 Task: Search one way flight ticket for 3 adults, 3 children in premium economy from Helena: Helena Regional Airport to Evansville: Evansville Regional Airport on 8-3-2023. Choice of flights is Frontier. Number of bags: 1 carry on bag. Price is upto 94000. Outbound departure time preference is 16:15.
Action: Mouse moved to (265, 348)
Screenshot: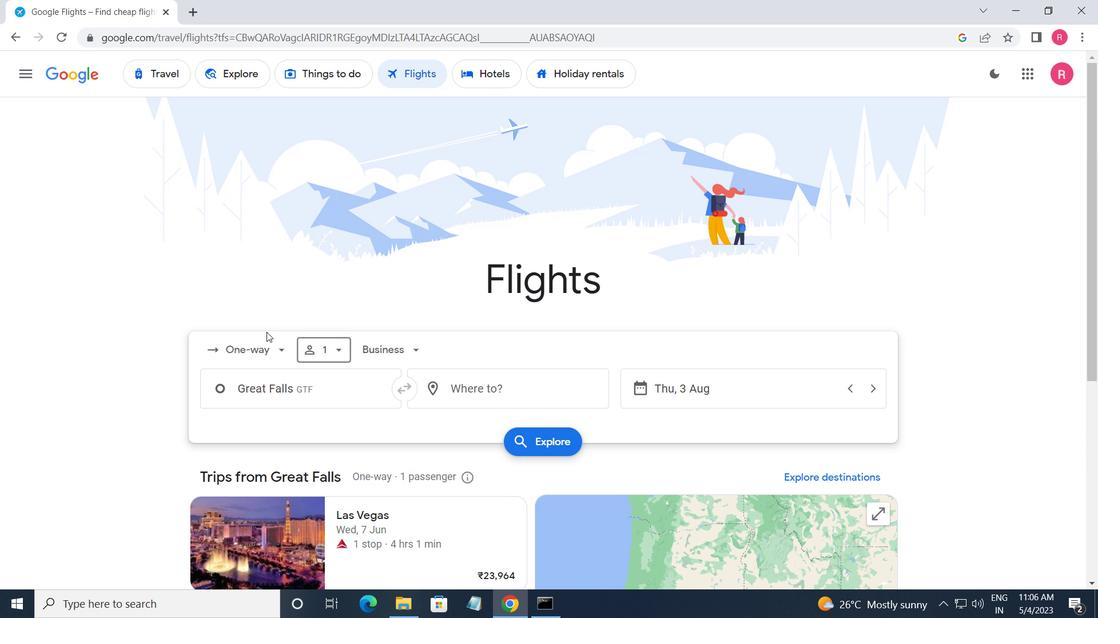 
Action: Mouse pressed left at (265, 348)
Screenshot: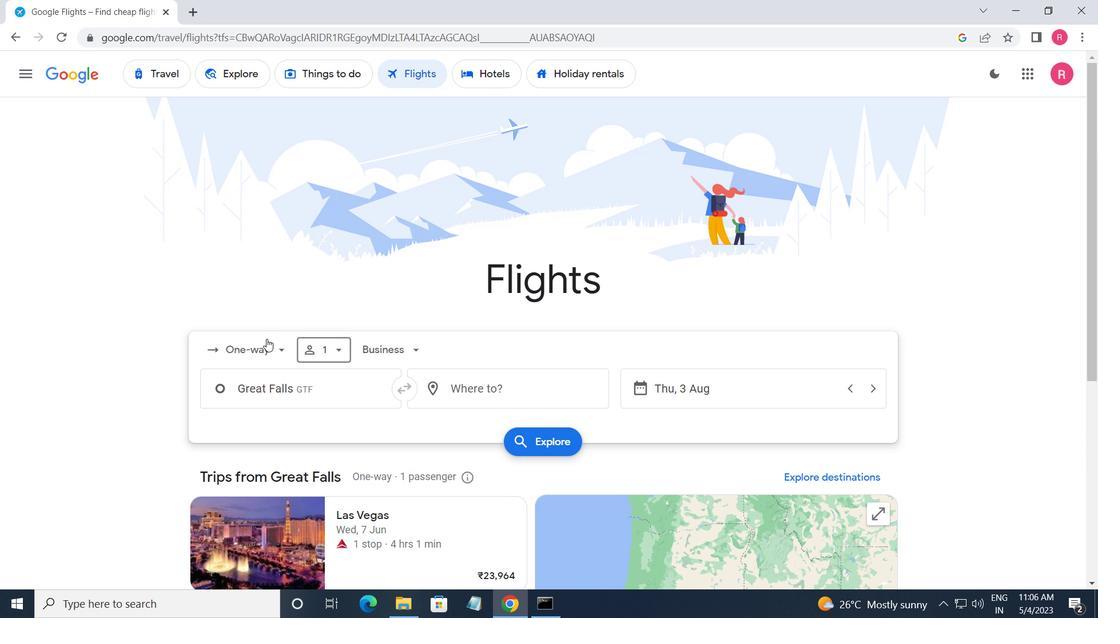 
Action: Mouse moved to (279, 417)
Screenshot: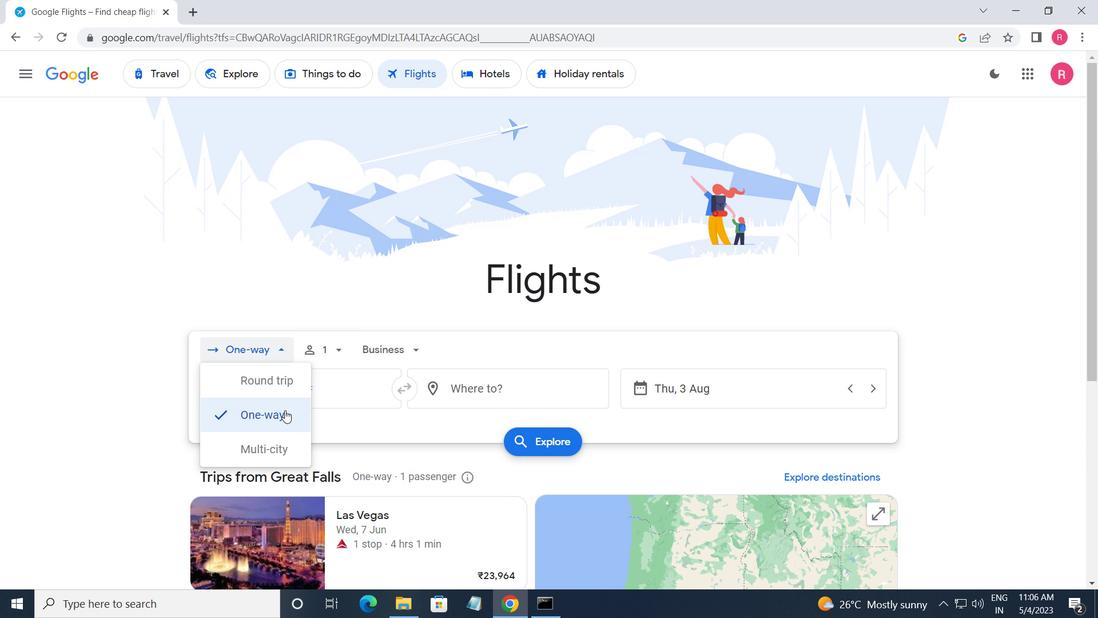 
Action: Mouse pressed left at (279, 417)
Screenshot: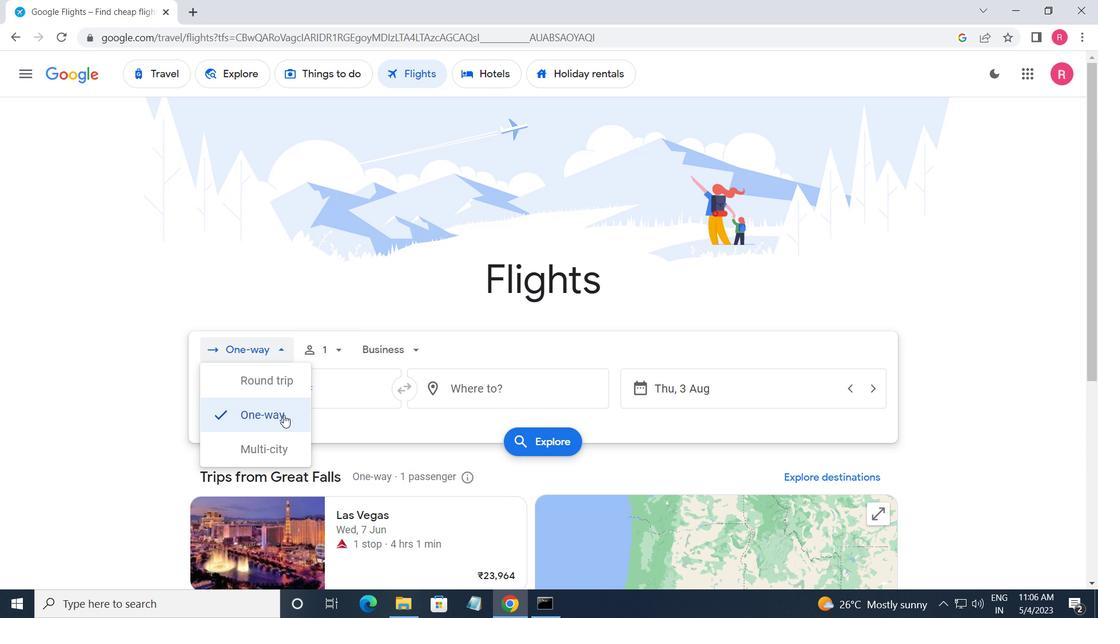 
Action: Mouse moved to (327, 362)
Screenshot: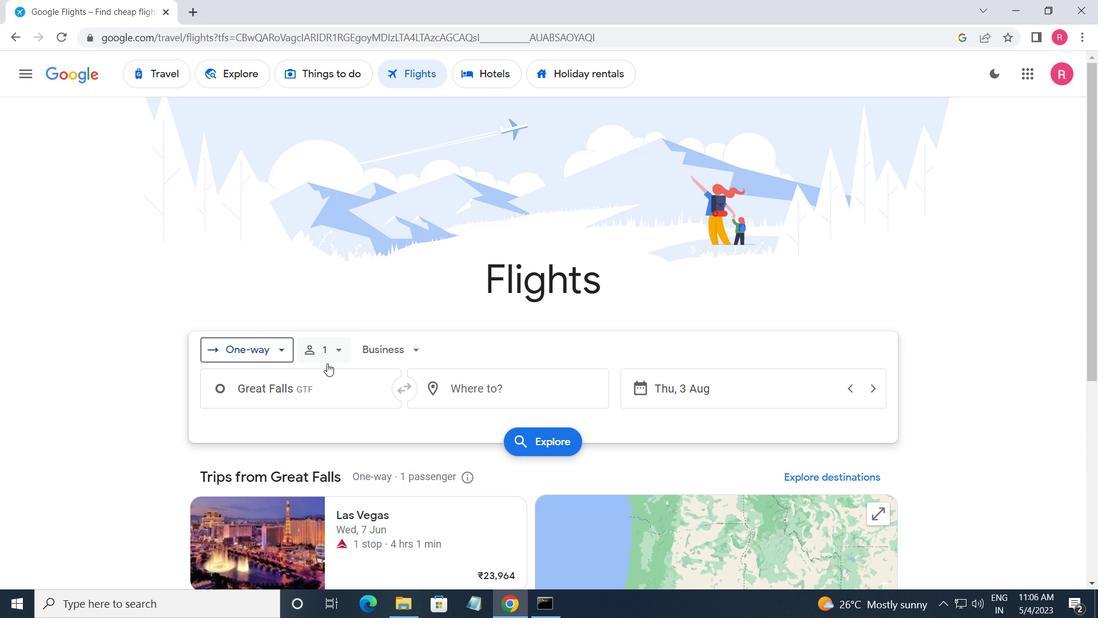 
Action: Mouse pressed left at (327, 362)
Screenshot: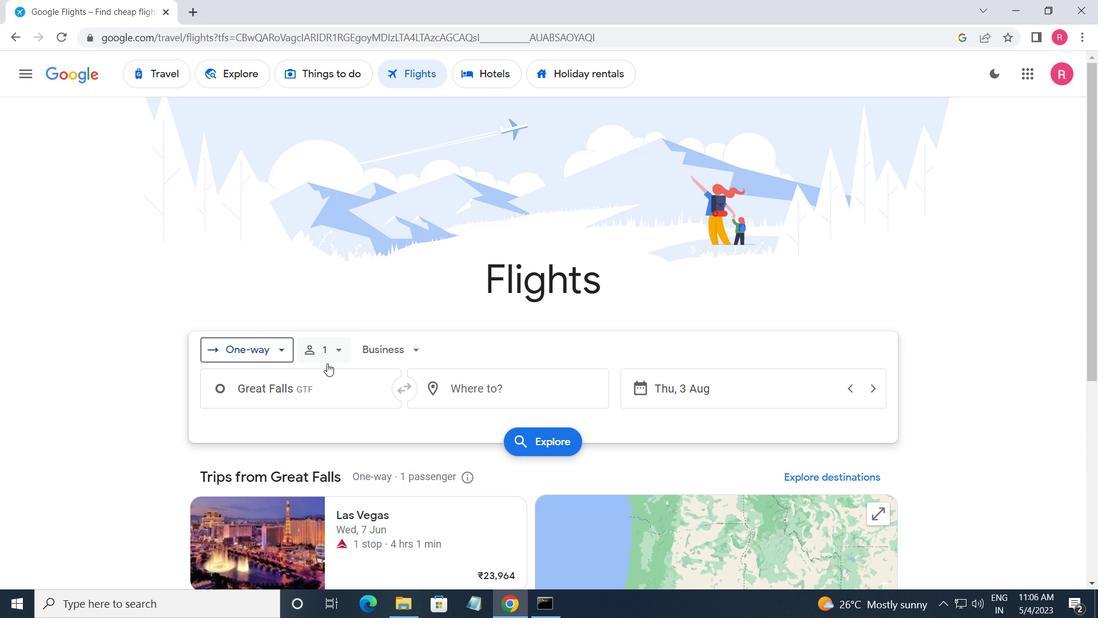 
Action: Mouse moved to (445, 390)
Screenshot: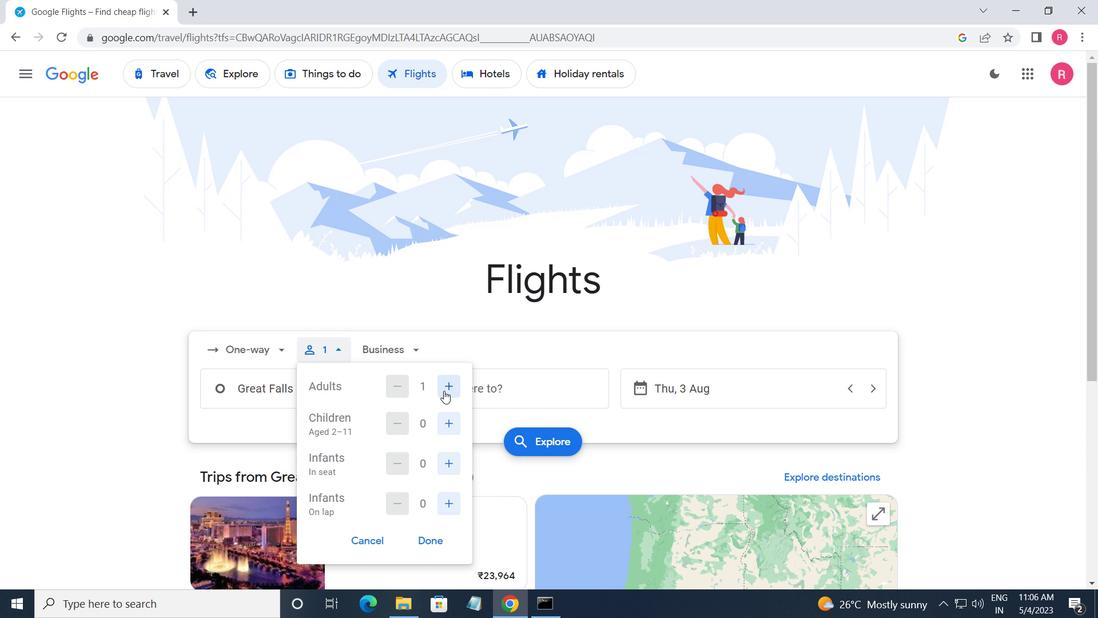
Action: Mouse pressed left at (445, 390)
Screenshot: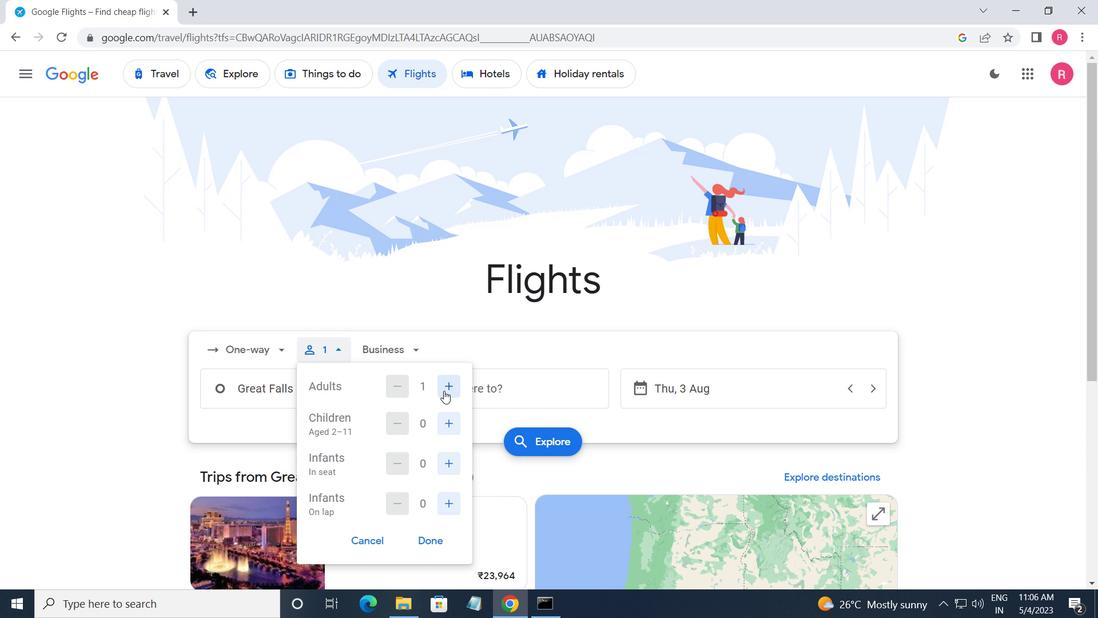 
Action: Mouse pressed left at (445, 390)
Screenshot: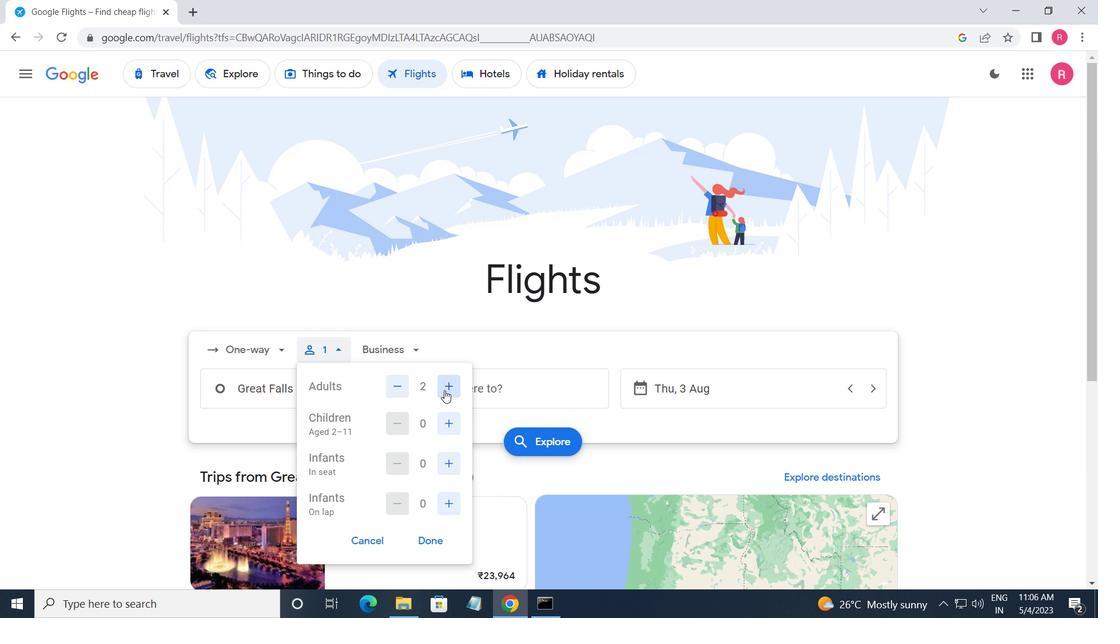 
Action: Mouse moved to (446, 418)
Screenshot: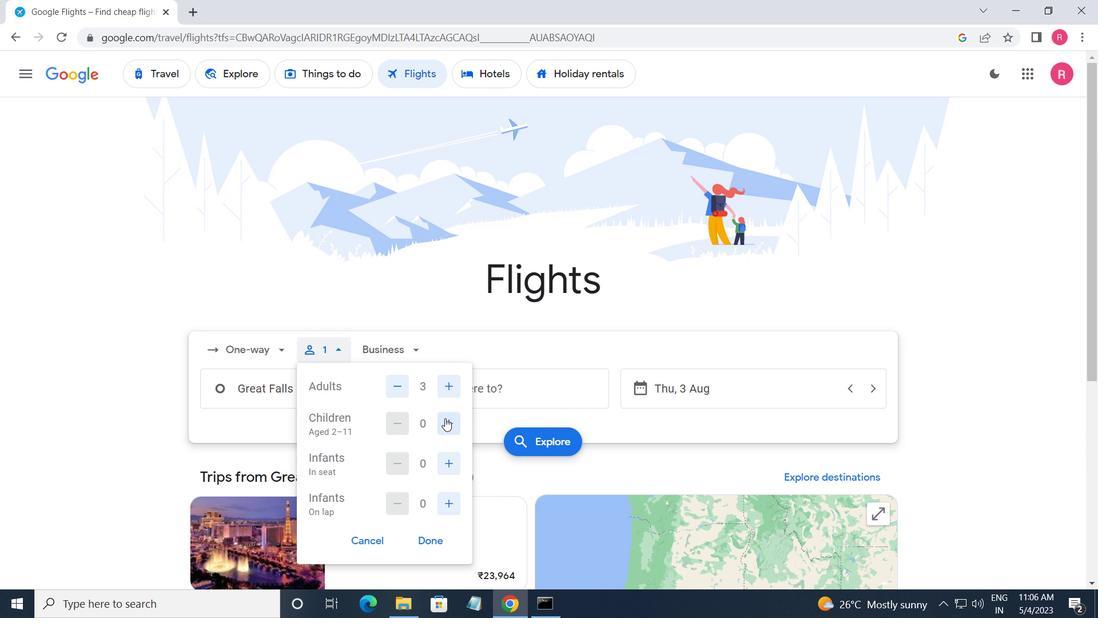 
Action: Mouse pressed left at (446, 418)
Screenshot: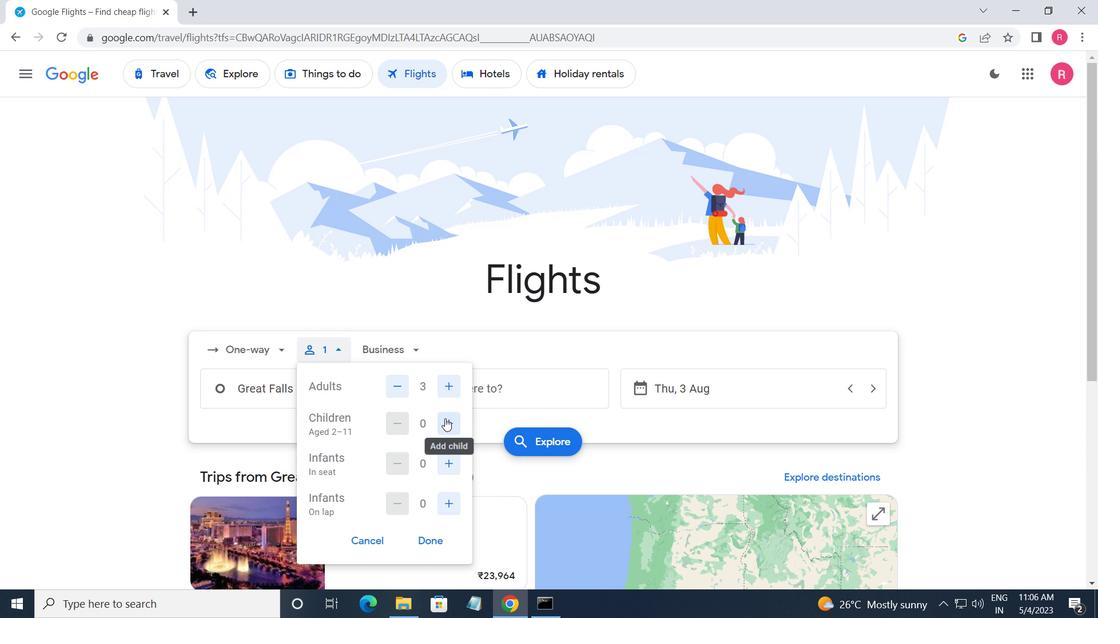 
Action: Mouse pressed left at (446, 418)
Screenshot: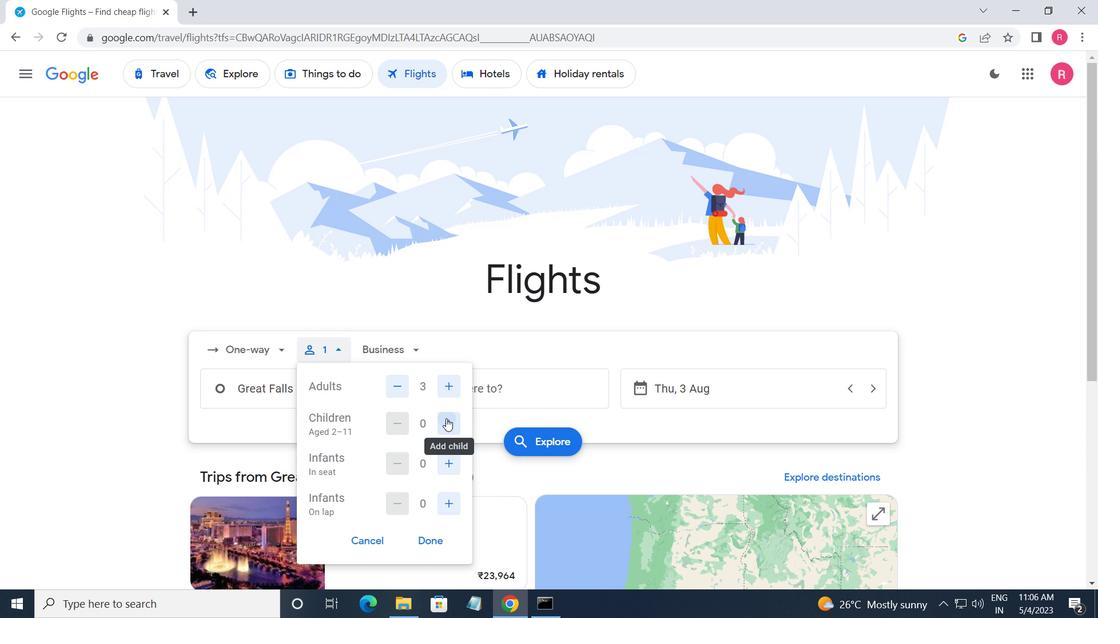 
Action: Mouse moved to (446, 418)
Screenshot: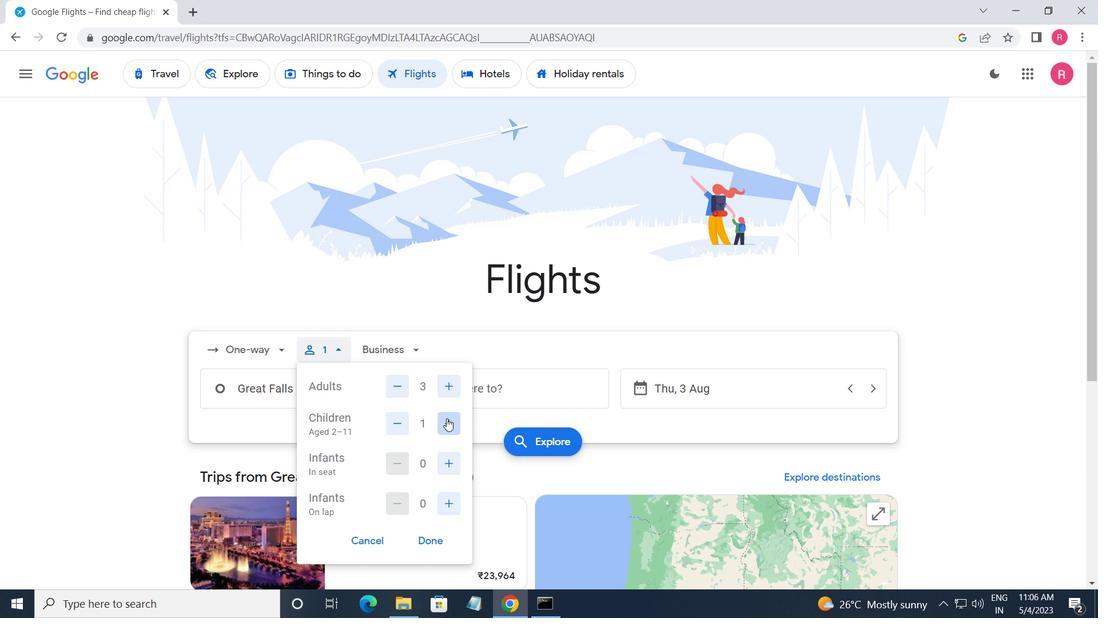 
Action: Mouse pressed left at (446, 418)
Screenshot: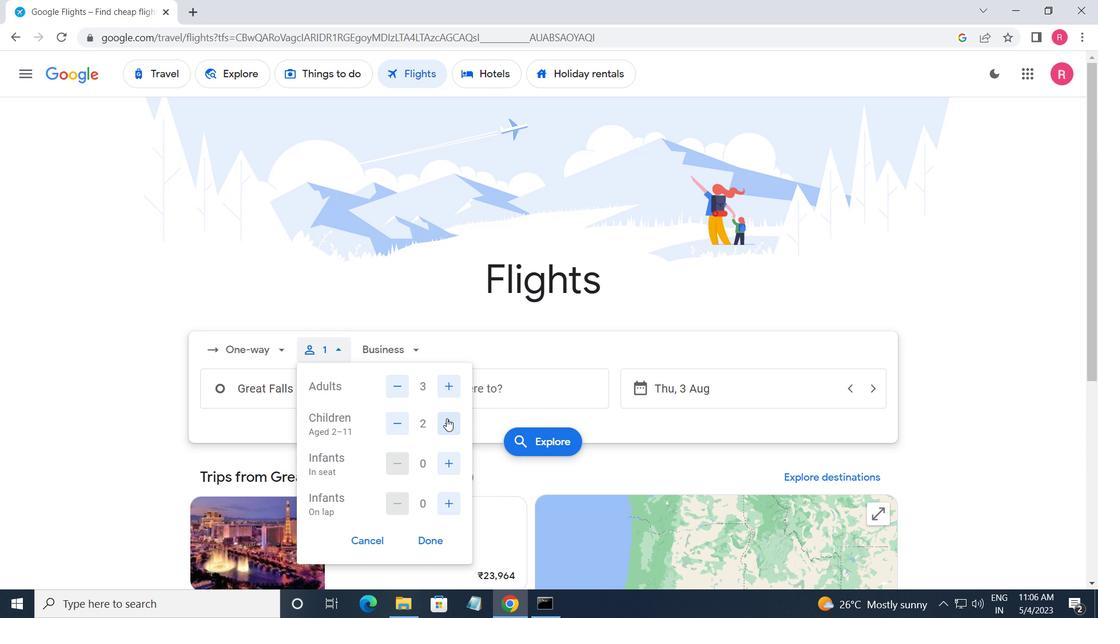 
Action: Mouse moved to (392, 351)
Screenshot: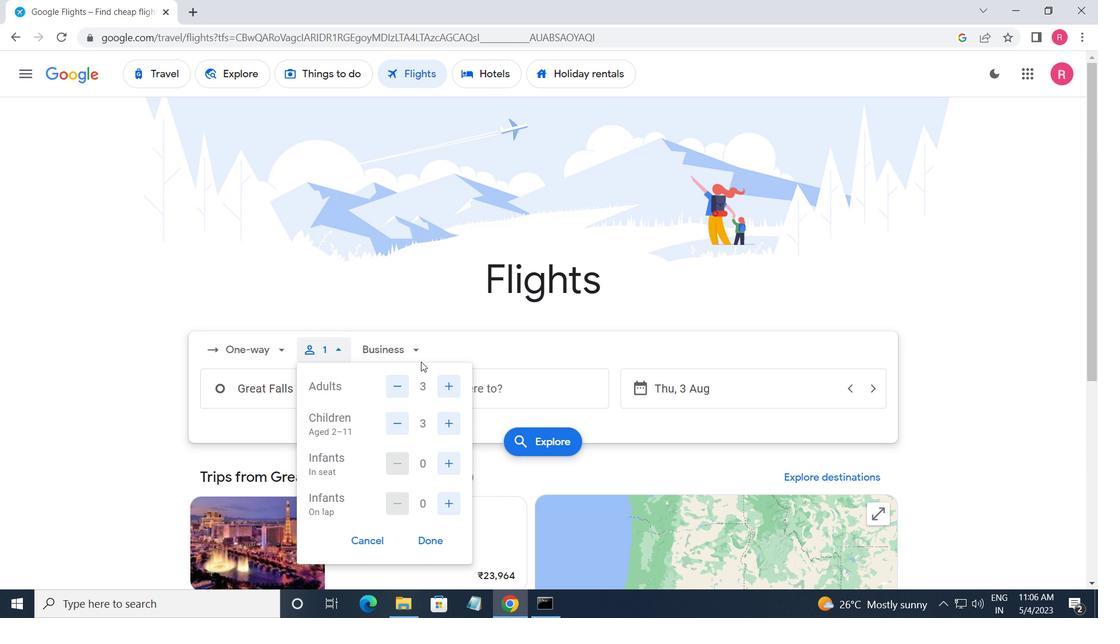 
Action: Mouse pressed left at (392, 351)
Screenshot: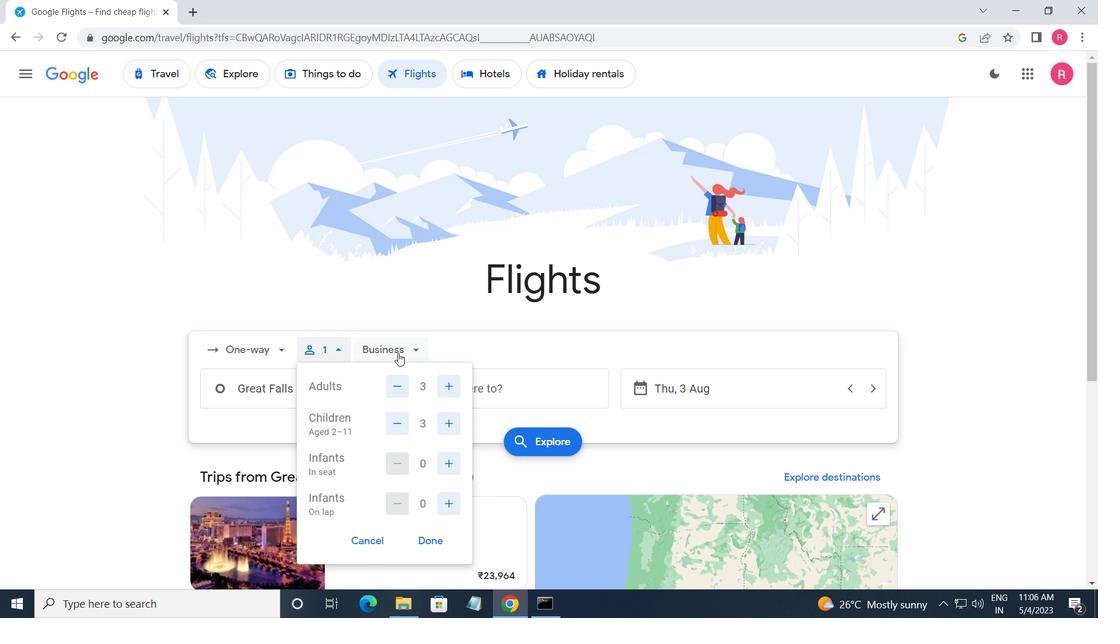 
Action: Mouse moved to (418, 413)
Screenshot: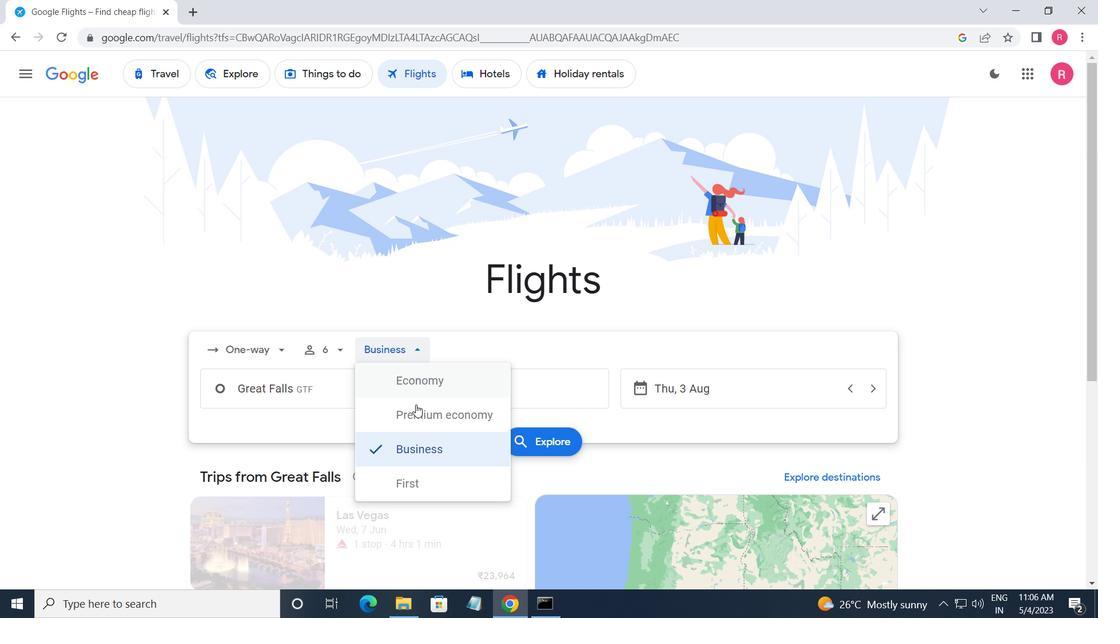 
Action: Mouse pressed left at (418, 413)
Screenshot: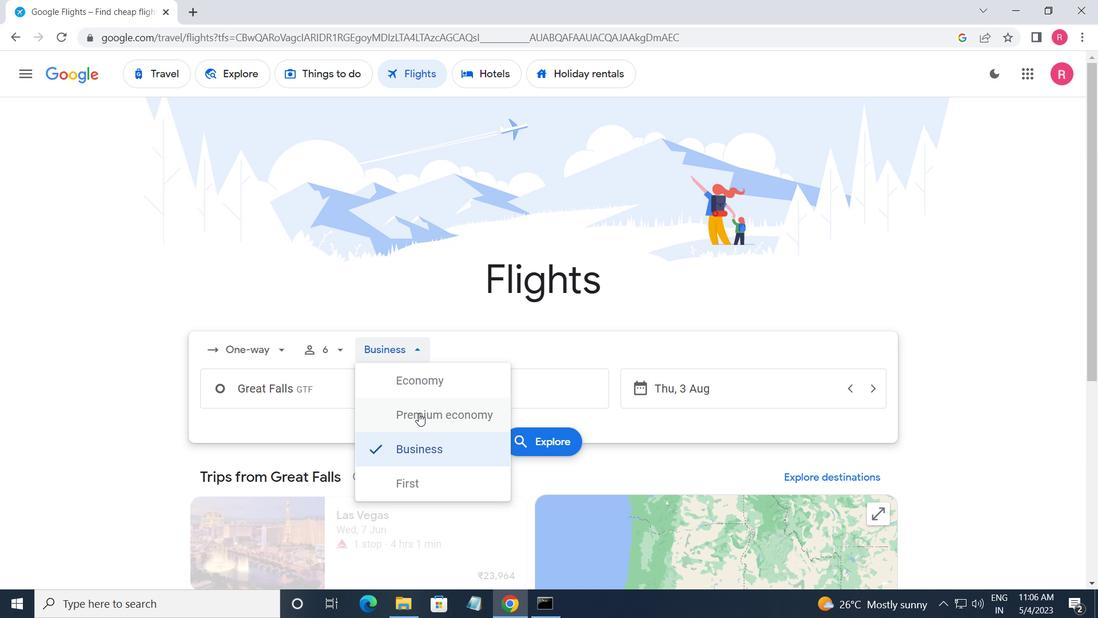 
Action: Mouse moved to (356, 393)
Screenshot: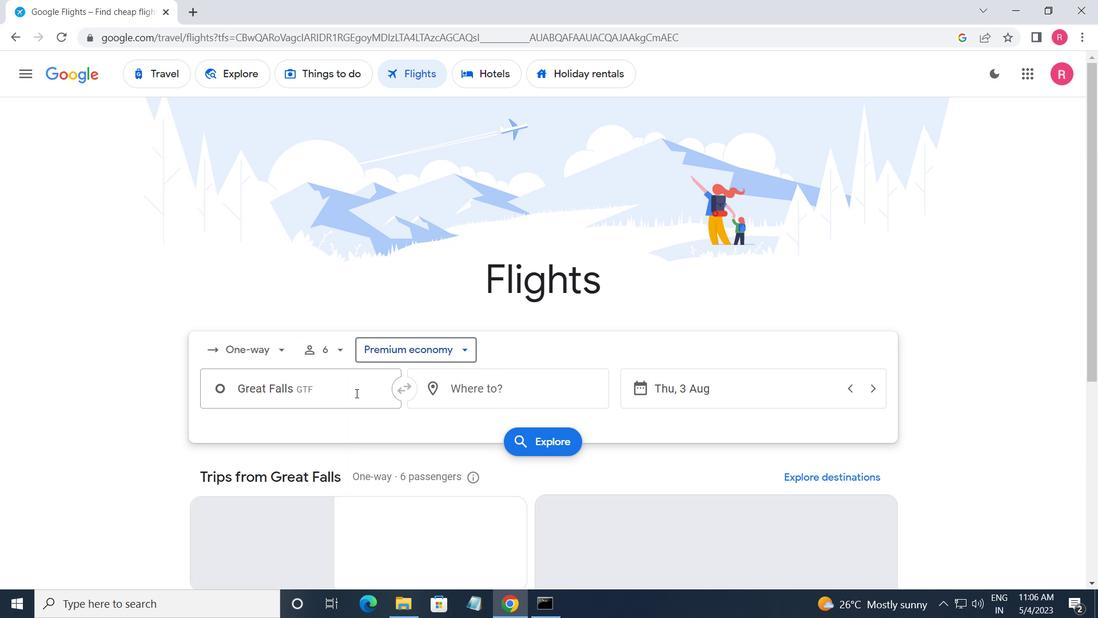 
Action: Mouse pressed left at (356, 393)
Screenshot: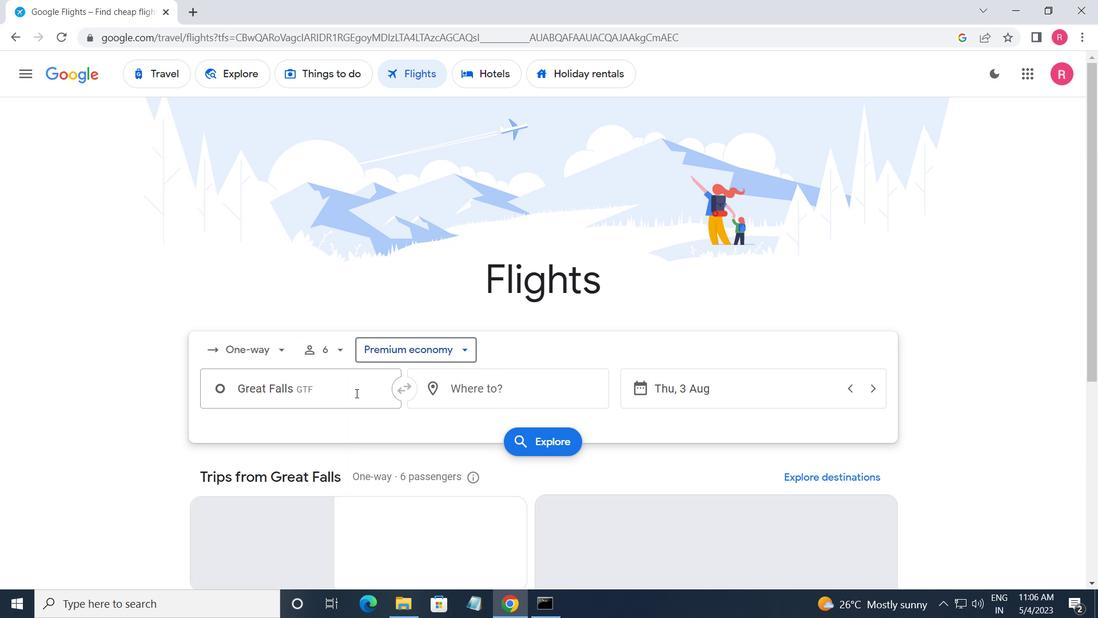 
Action: Key pressed <Key.shift_r>Helena<Key.space>
Screenshot: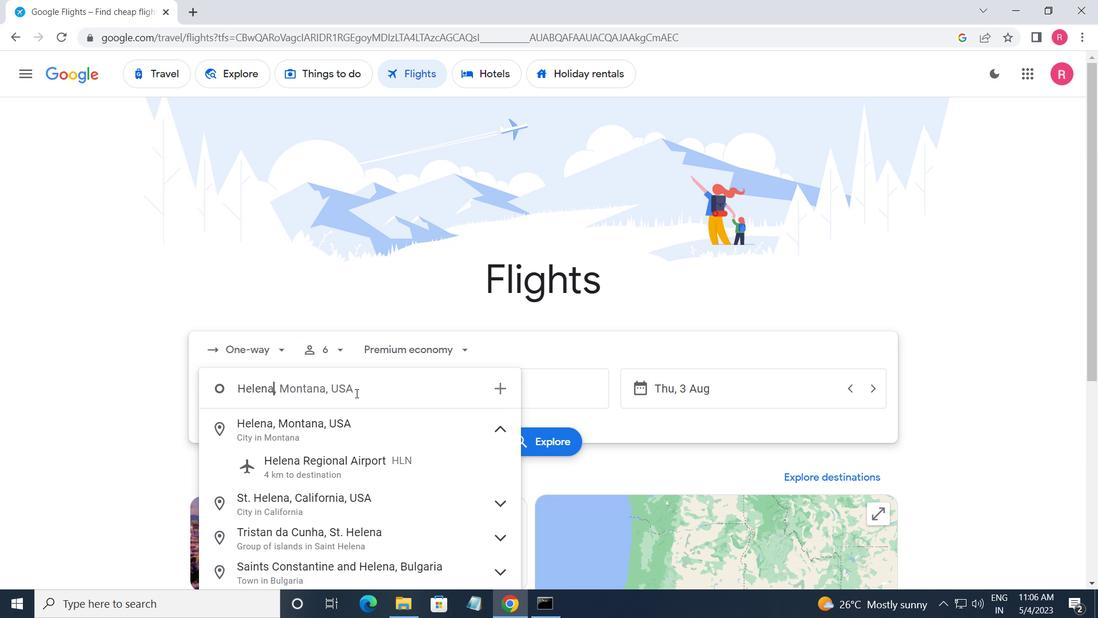 
Action: Mouse moved to (321, 467)
Screenshot: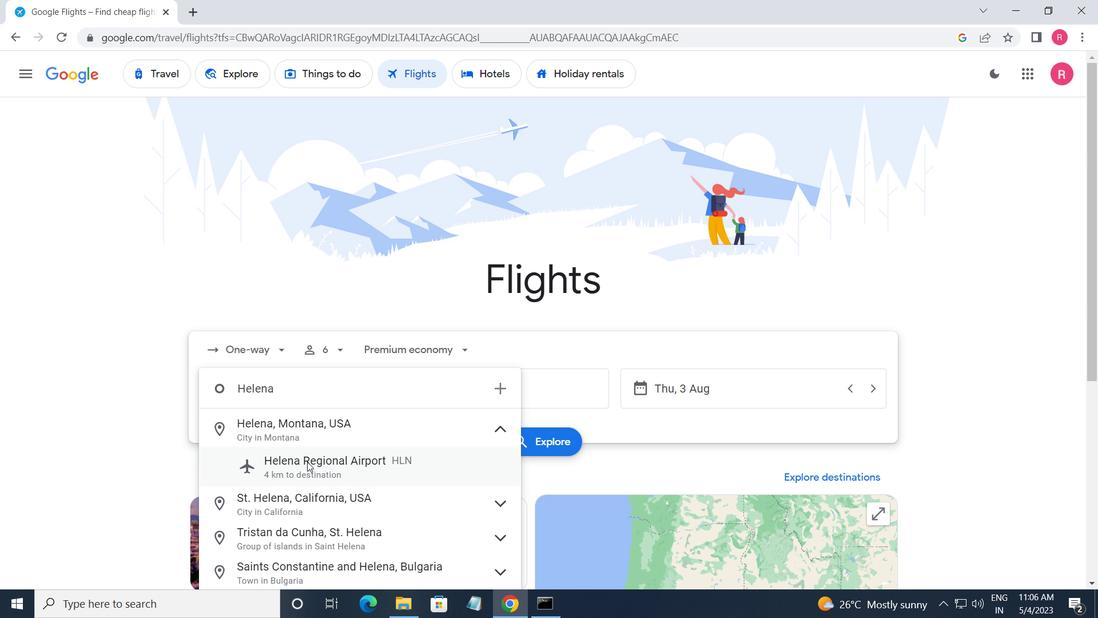 
Action: Mouse pressed left at (321, 467)
Screenshot: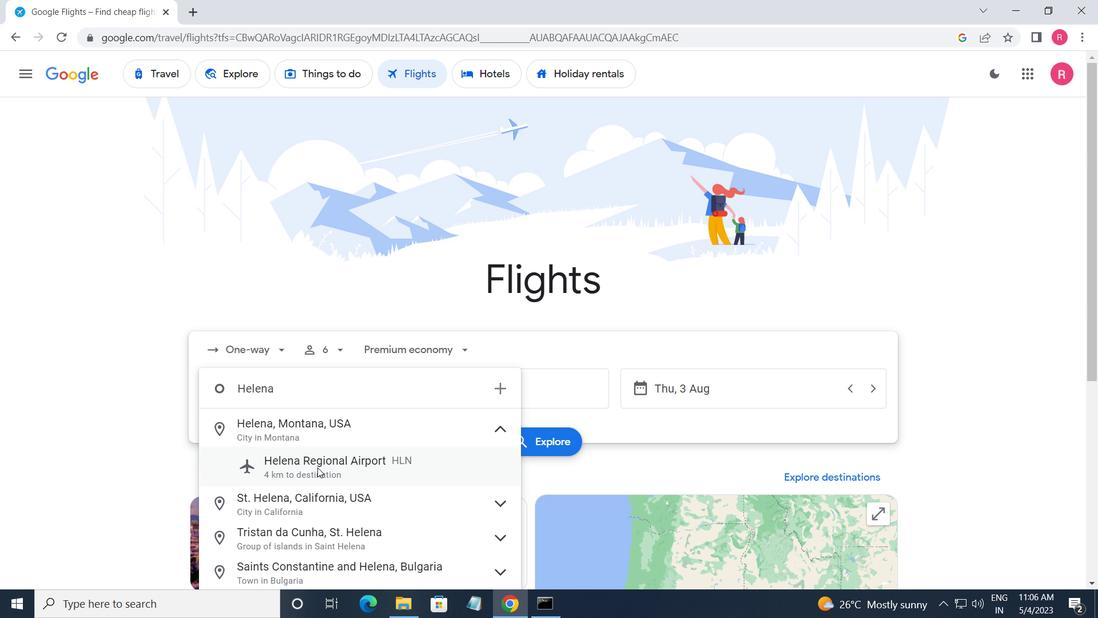 
Action: Mouse moved to (518, 393)
Screenshot: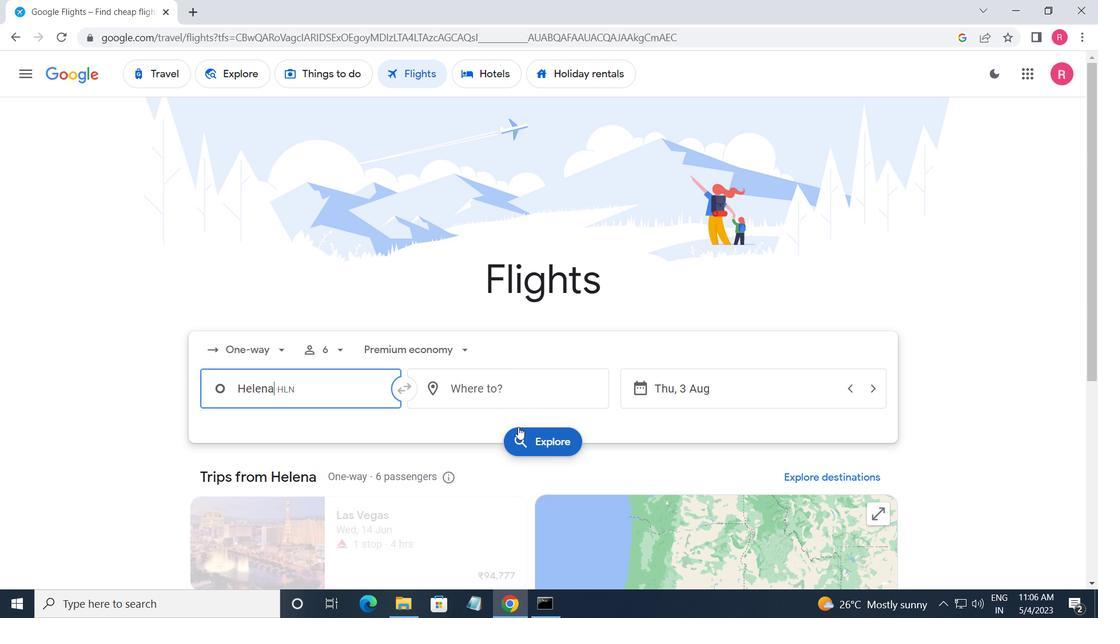 
Action: Mouse pressed left at (518, 393)
Screenshot: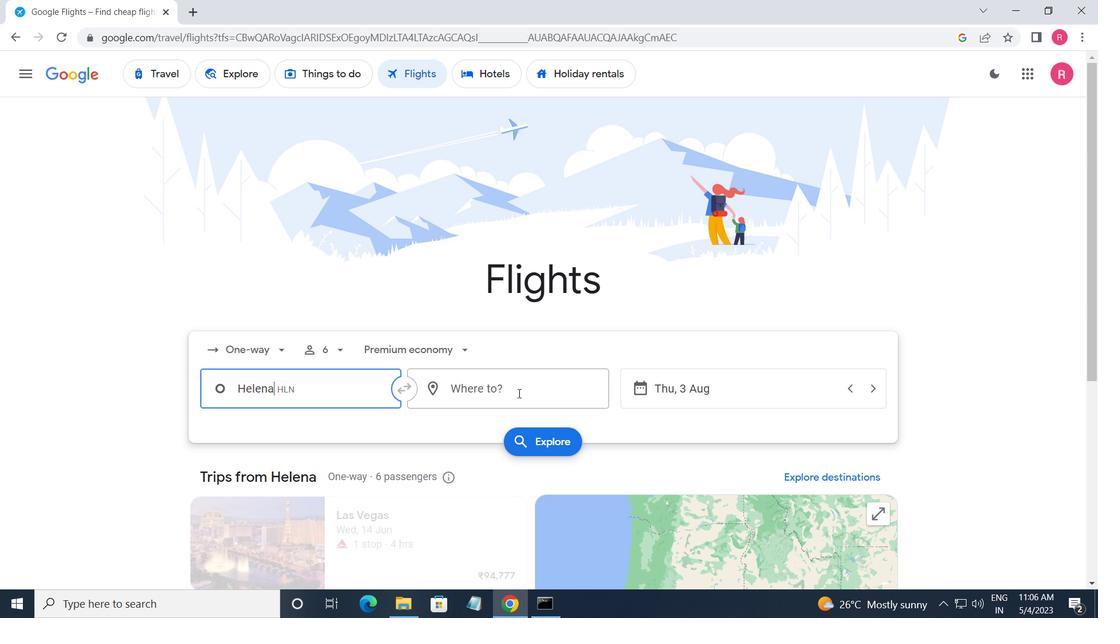 
Action: Mouse moved to (541, 538)
Screenshot: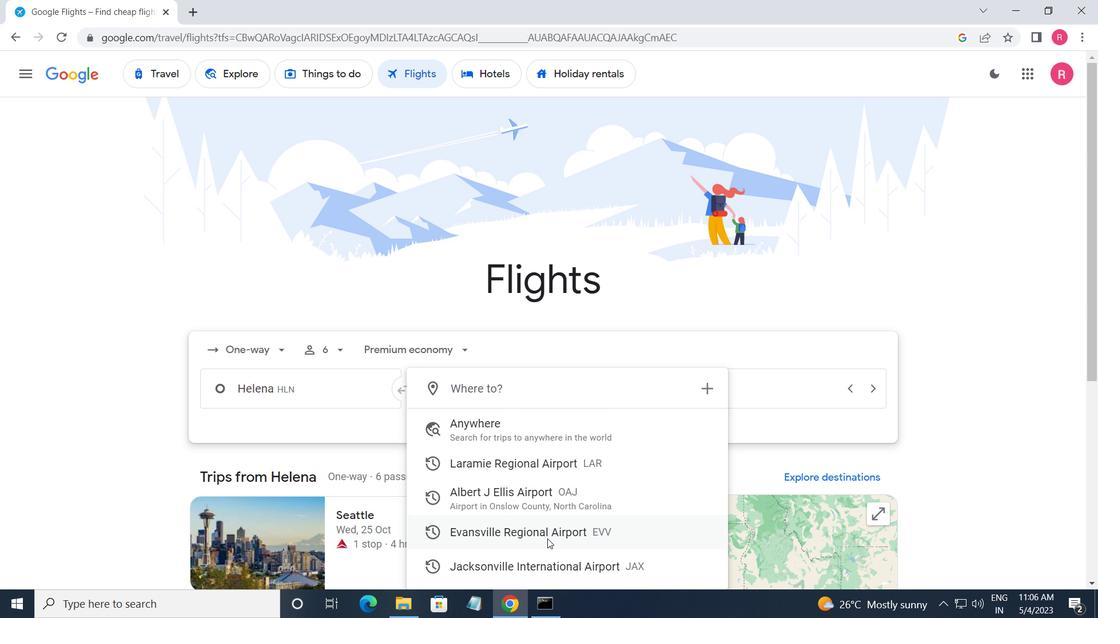
Action: Mouse pressed left at (541, 538)
Screenshot: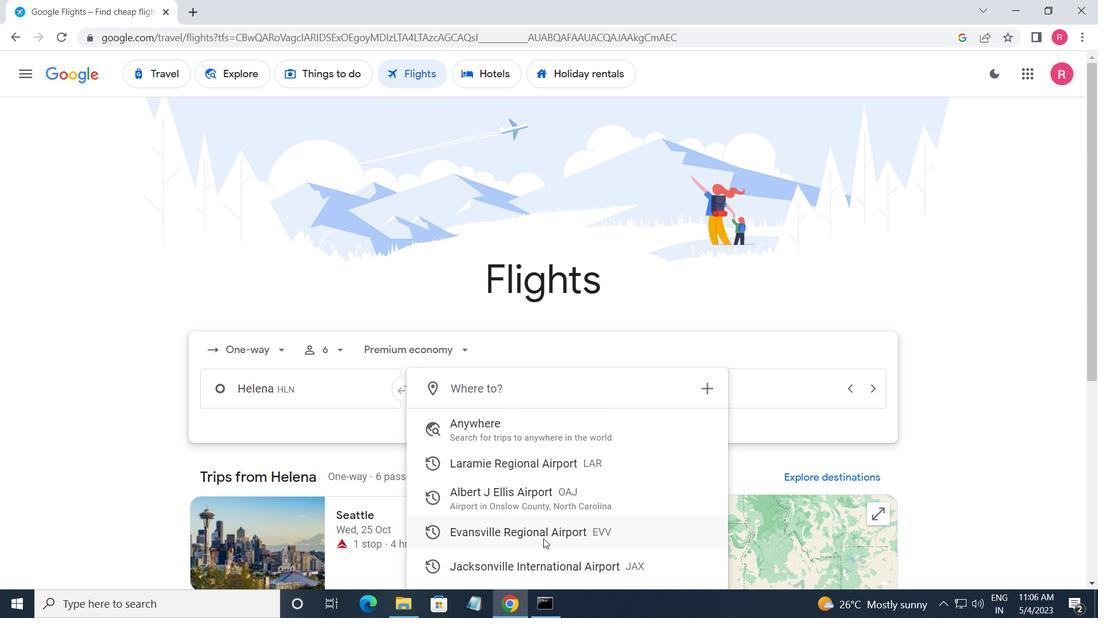 
Action: Mouse moved to (754, 387)
Screenshot: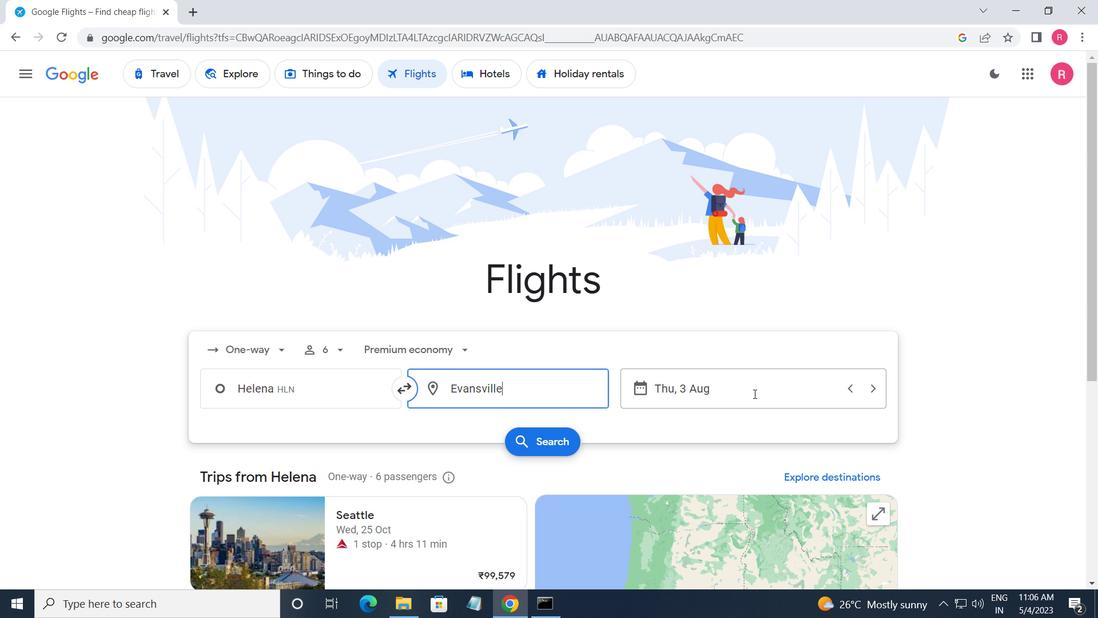 
Action: Mouse pressed left at (754, 387)
Screenshot: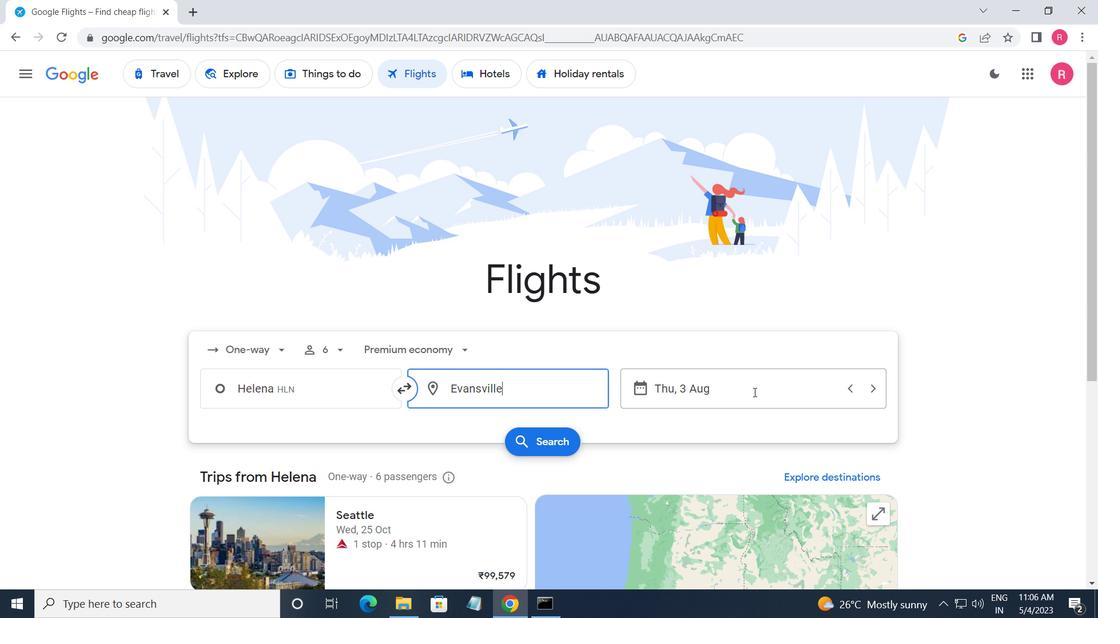 
Action: Mouse moved to (520, 327)
Screenshot: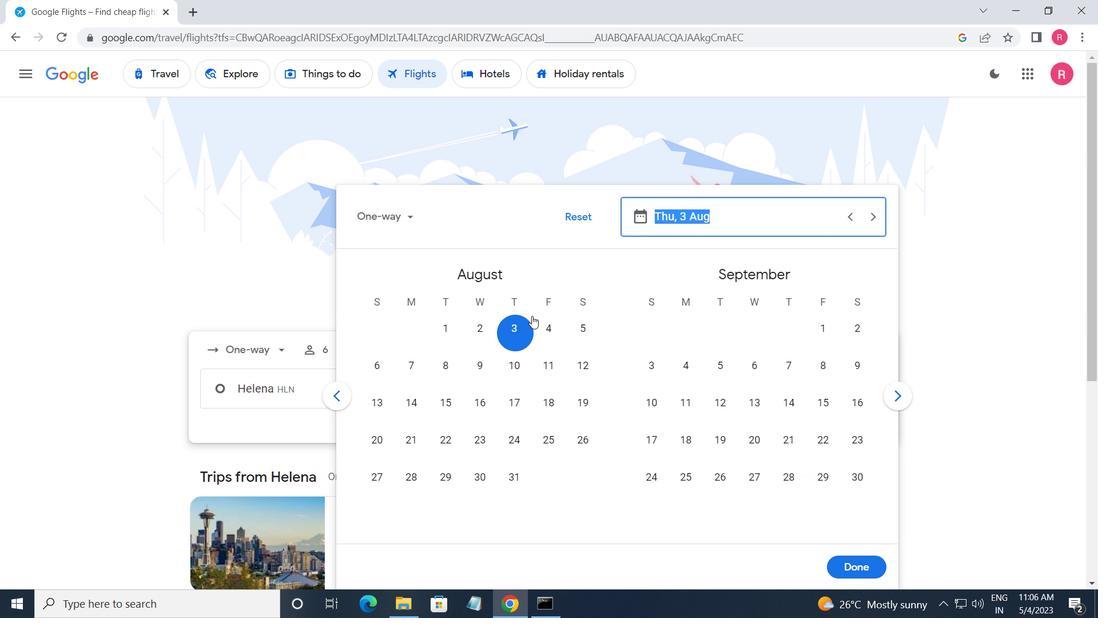 
Action: Mouse pressed left at (520, 327)
Screenshot: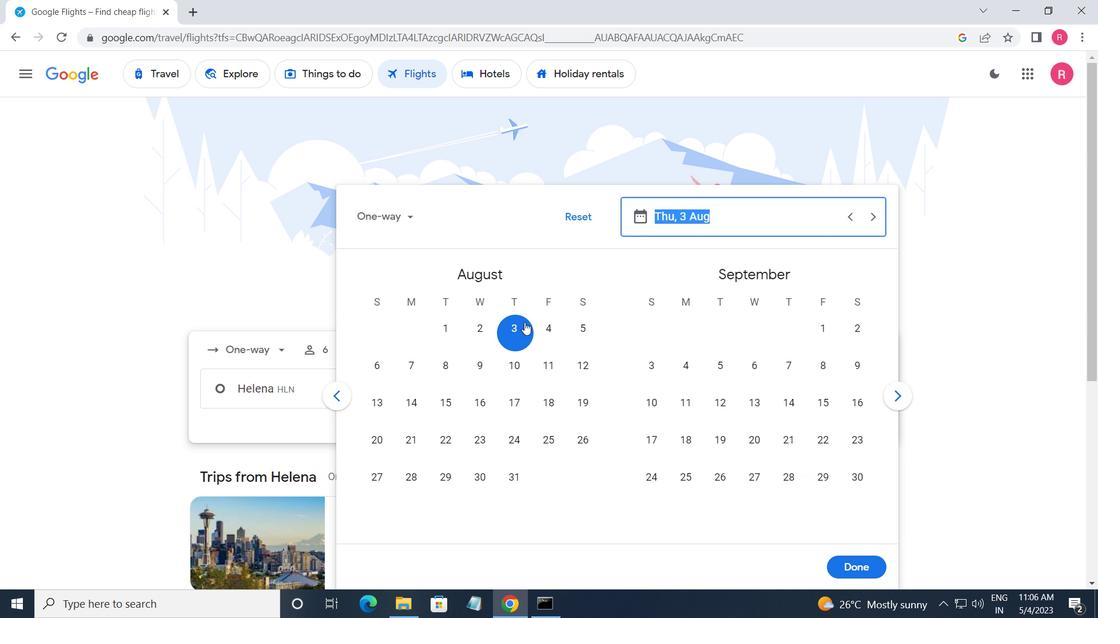 
Action: Mouse moved to (860, 564)
Screenshot: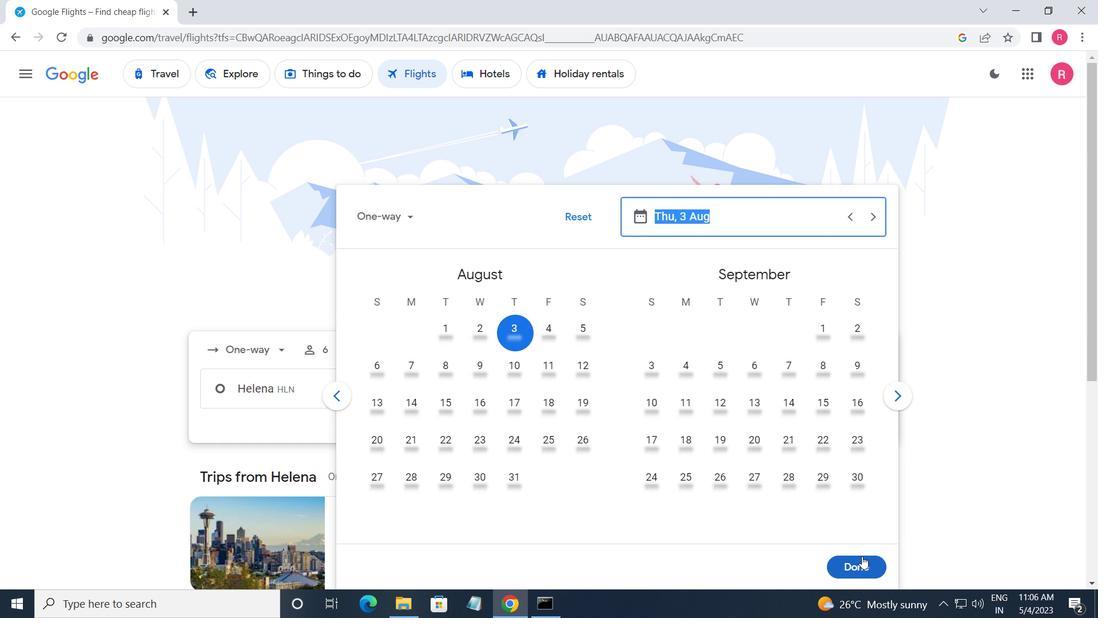 
Action: Mouse pressed left at (860, 564)
Screenshot: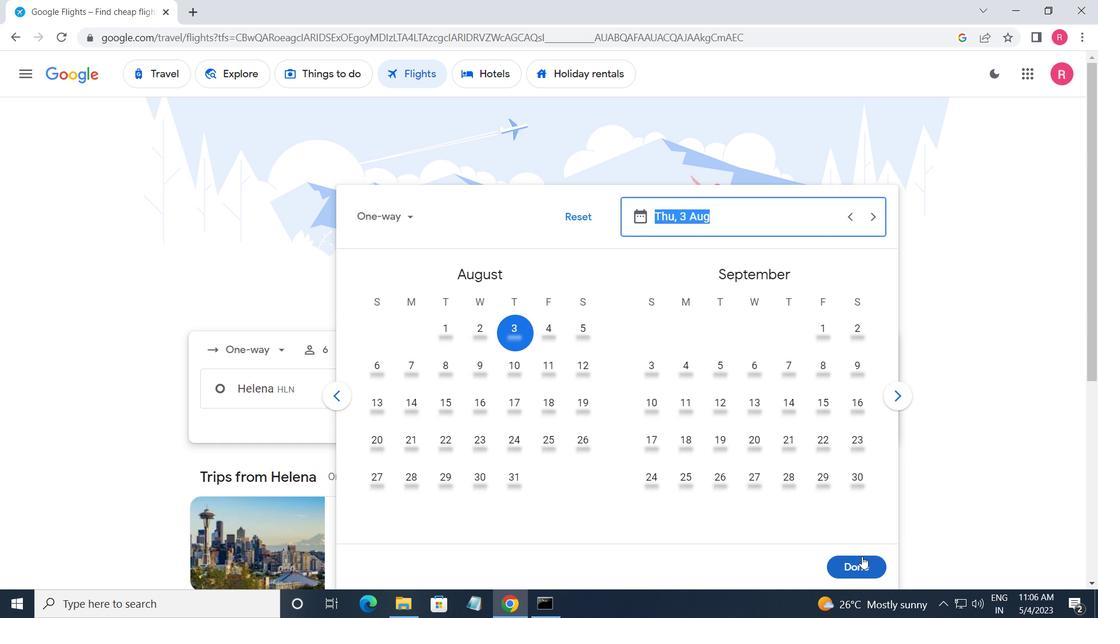 
Action: Mouse moved to (543, 436)
Screenshot: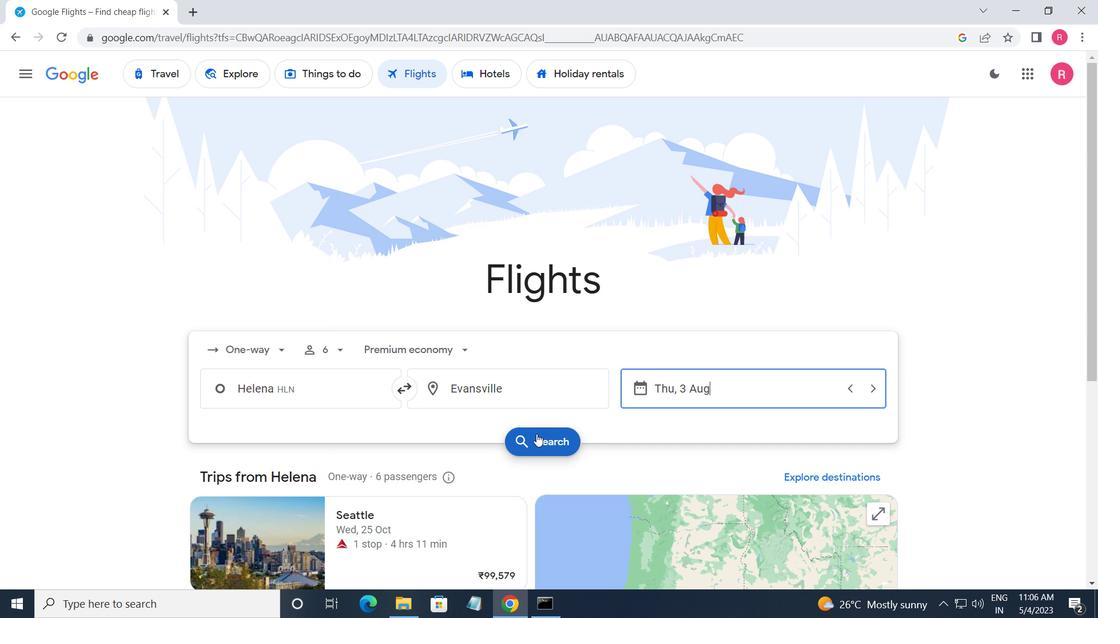 
Action: Mouse pressed left at (543, 436)
Screenshot: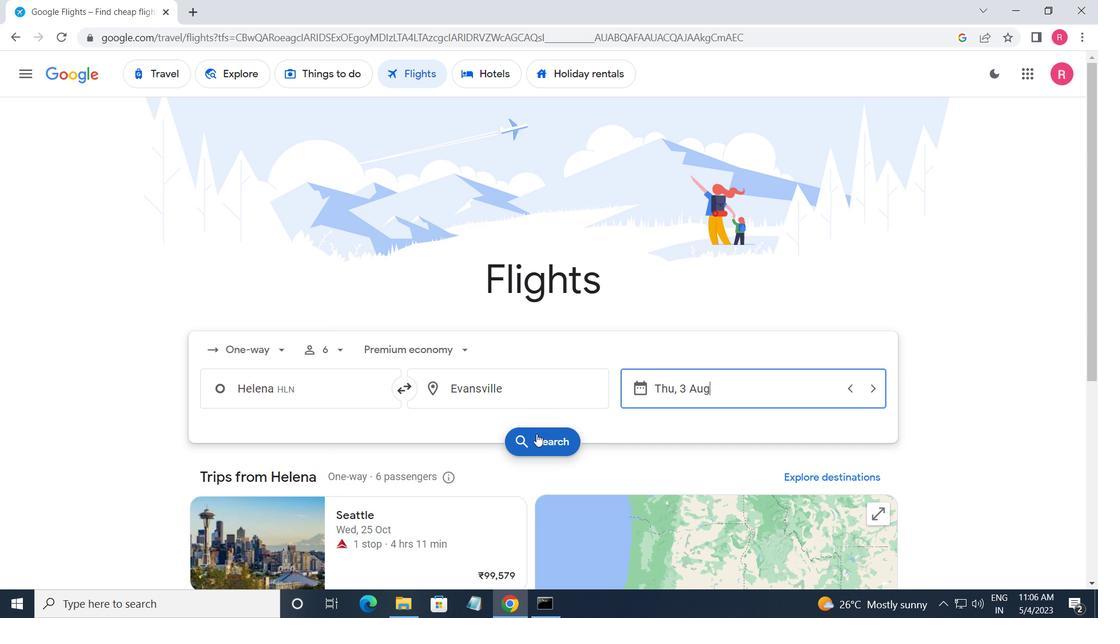 
Action: Mouse moved to (203, 193)
Screenshot: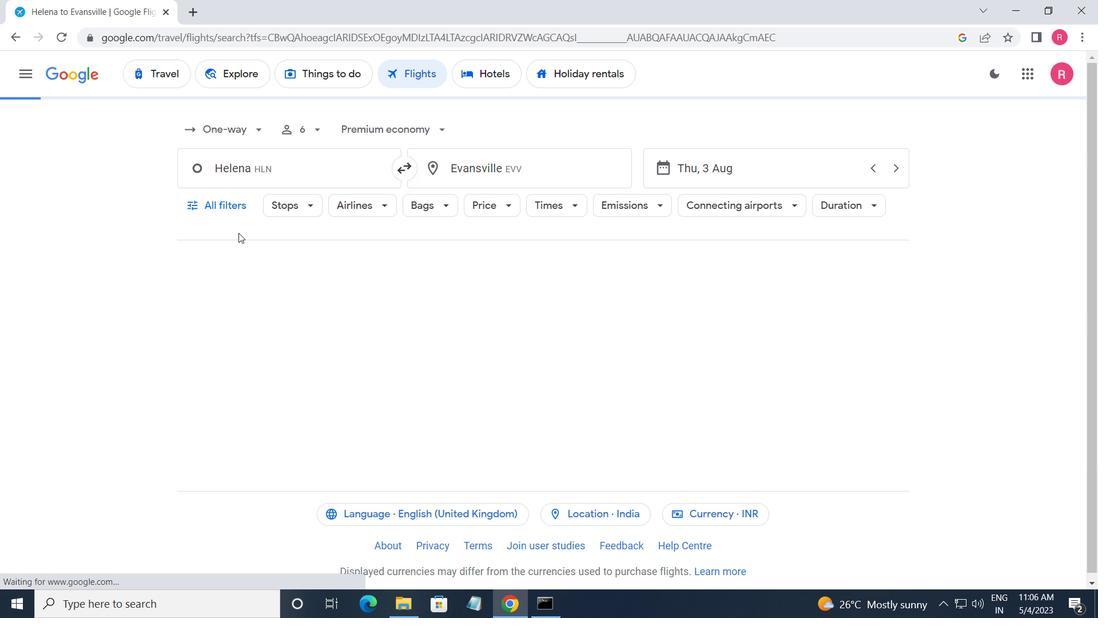 
Action: Mouse pressed left at (203, 193)
Screenshot: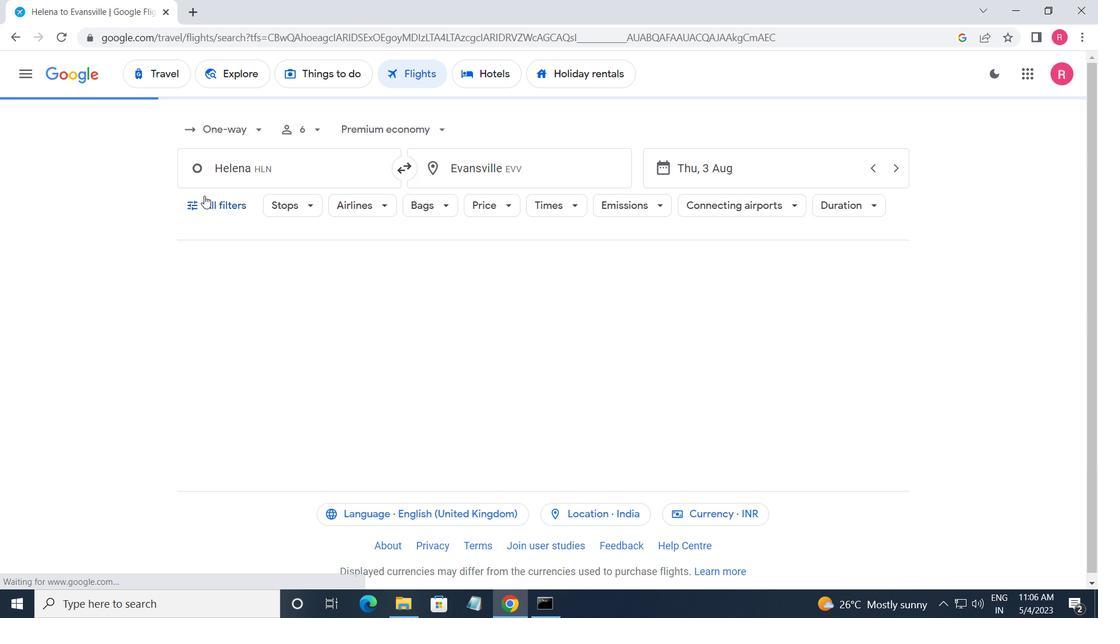 
Action: Mouse moved to (330, 407)
Screenshot: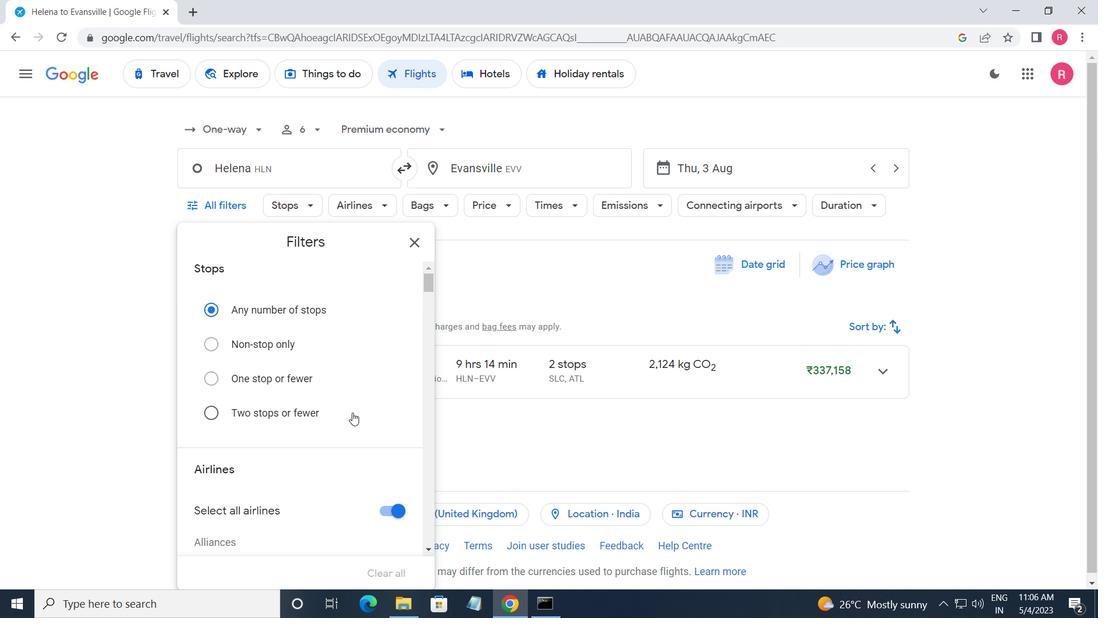 
Action: Mouse scrolled (330, 406) with delta (0, 0)
Screenshot: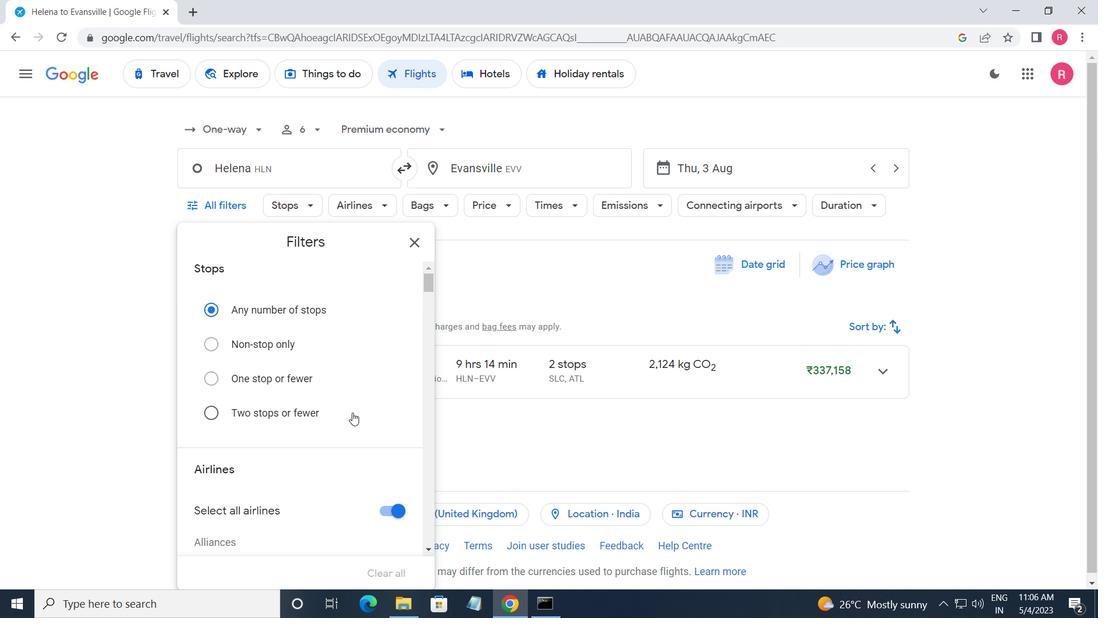 
Action: Mouse moved to (330, 407)
Screenshot: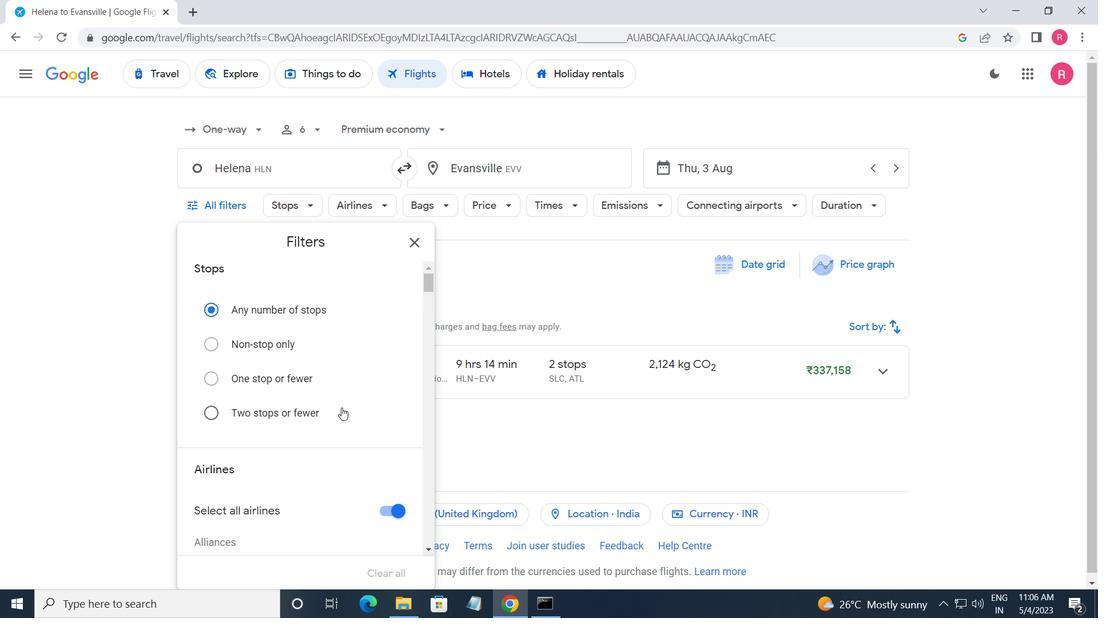 
Action: Mouse scrolled (330, 406) with delta (0, 0)
Screenshot: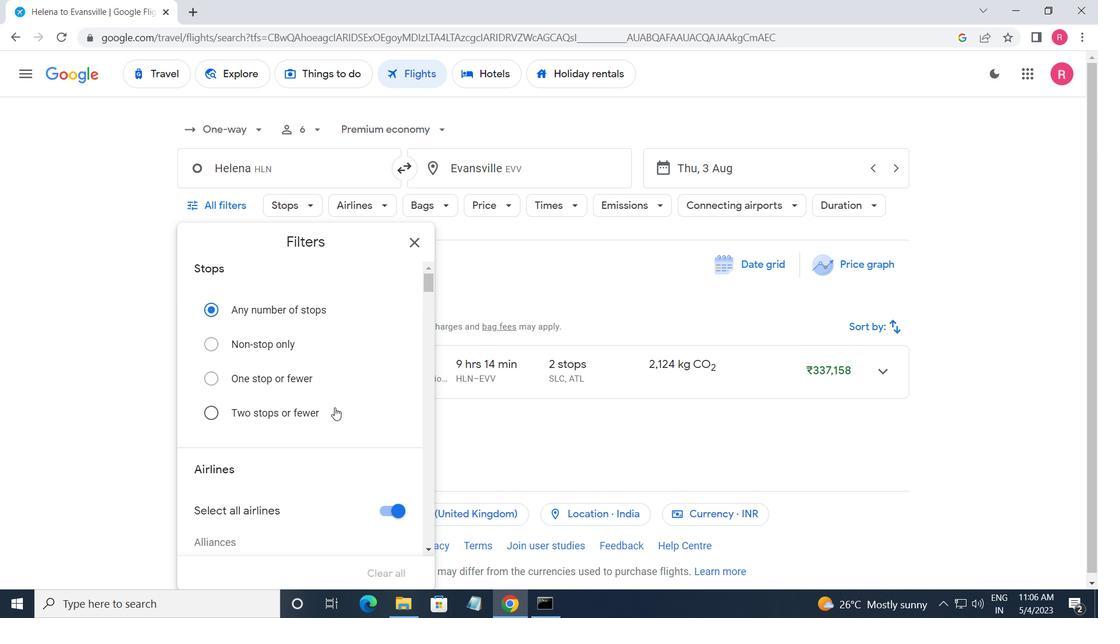 
Action: Mouse scrolled (330, 406) with delta (0, 0)
Screenshot: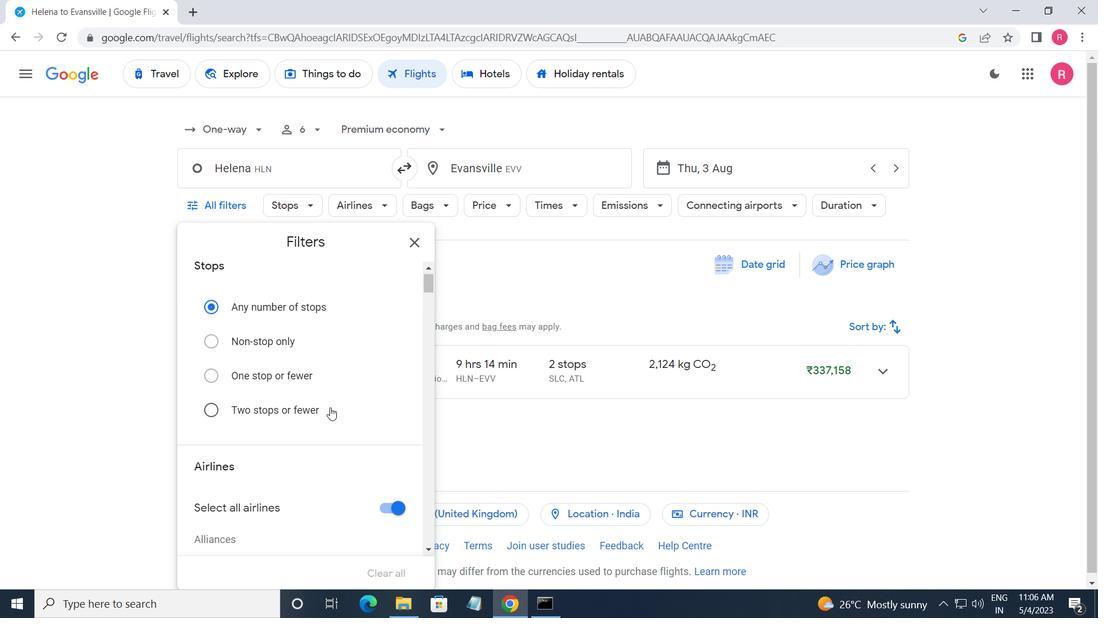 
Action: Mouse moved to (330, 408)
Screenshot: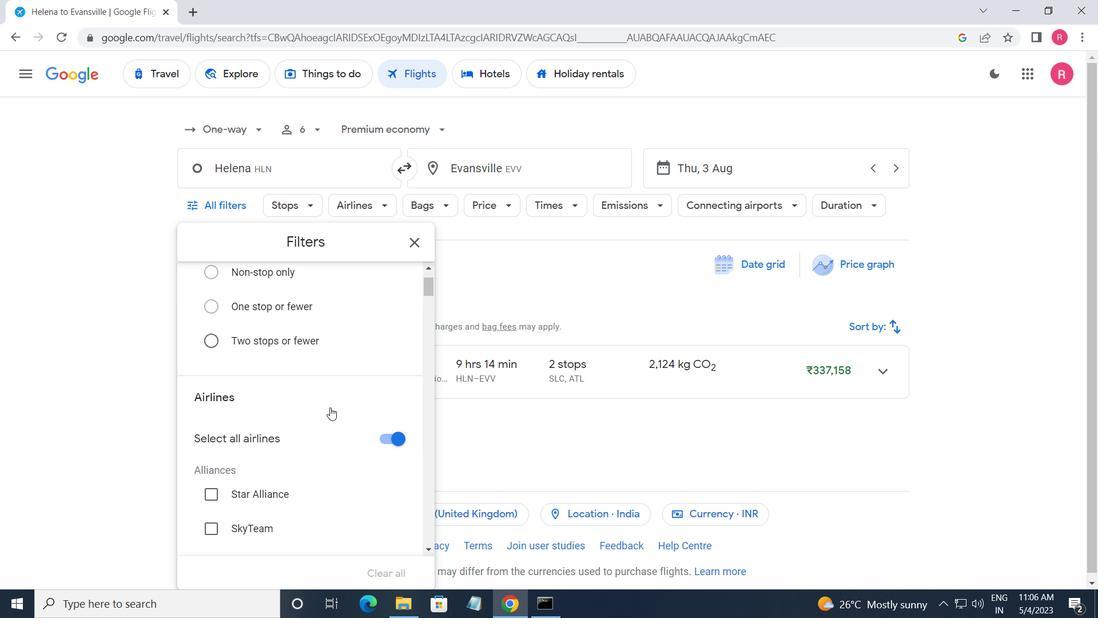 
Action: Mouse scrolled (330, 407) with delta (0, 0)
Screenshot: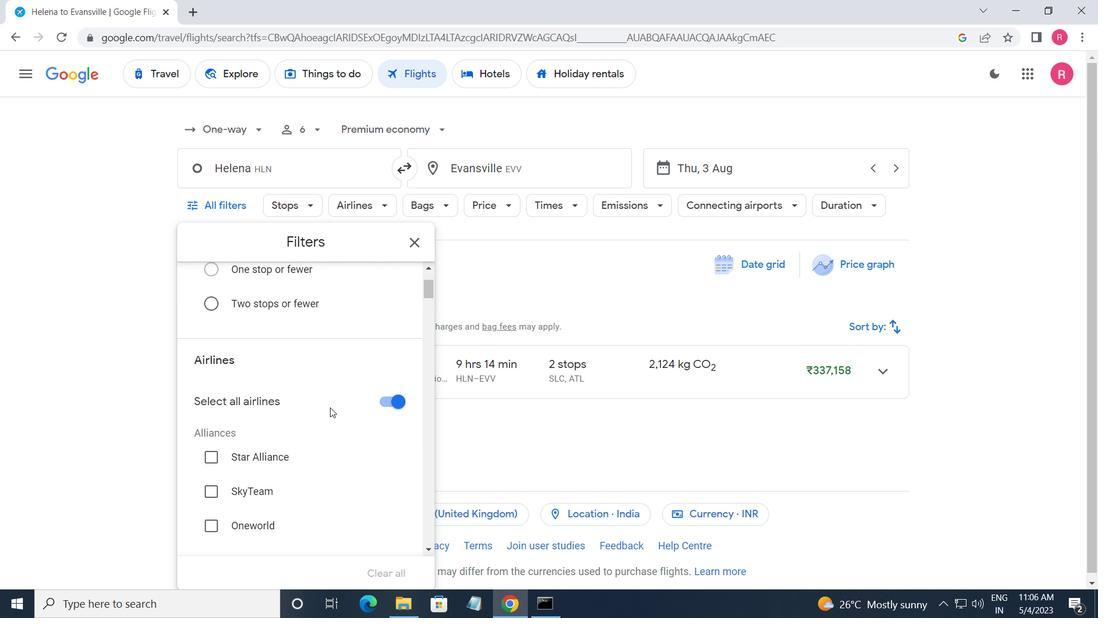 
Action: Mouse moved to (329, 412)
Screenshot: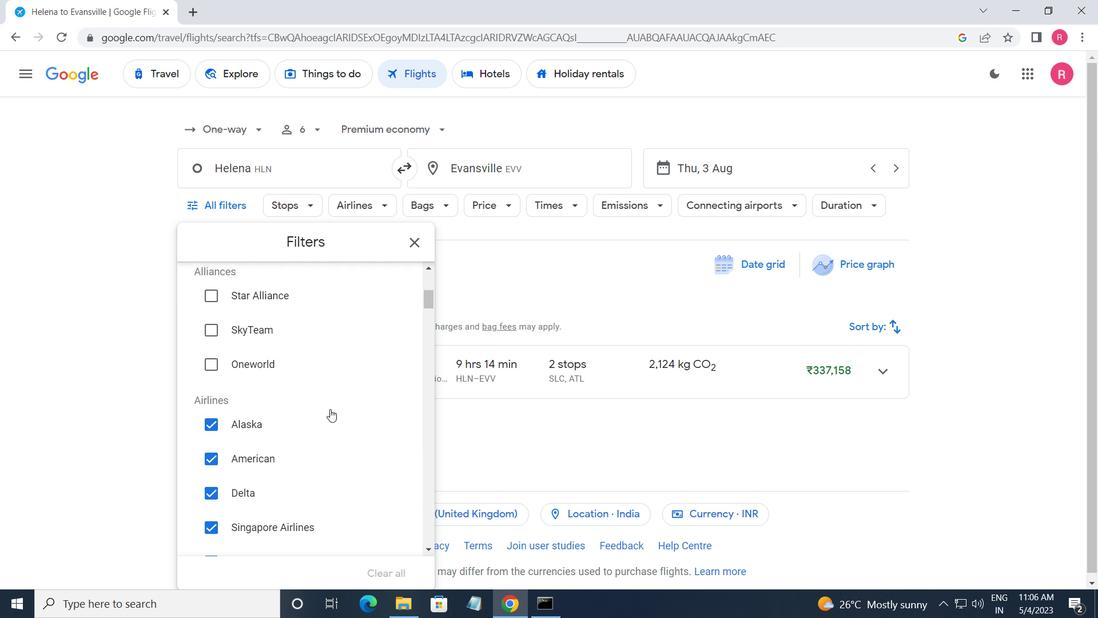 
Action: Mouse scrolled (329, 411) with delta (0, 0)
Screenshot: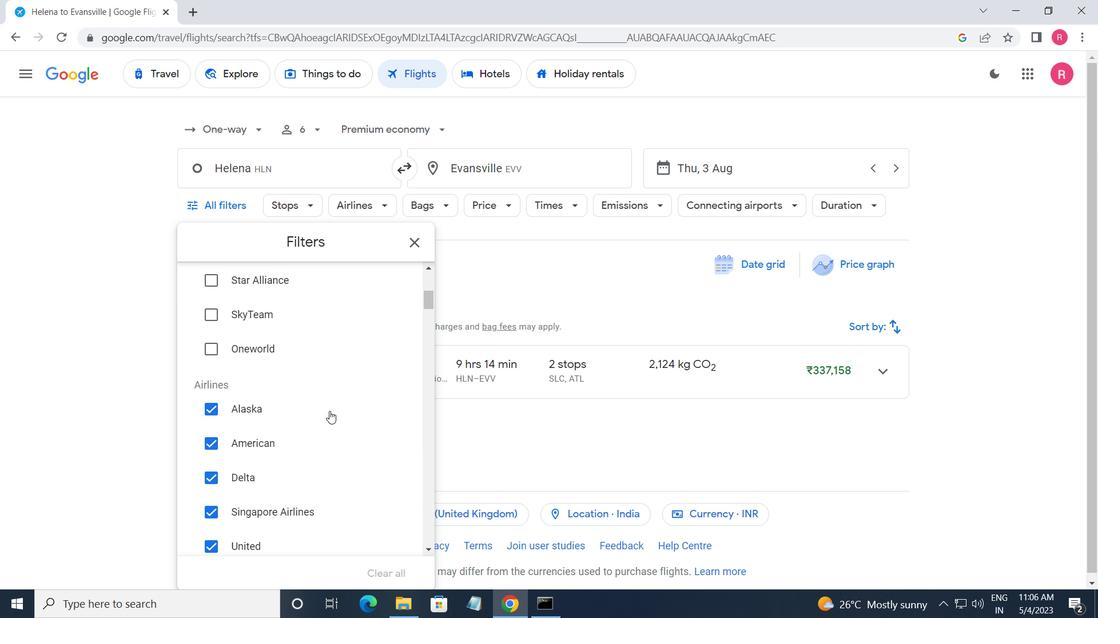 
Action: Mouse moved to (326, 405)
Screenshot: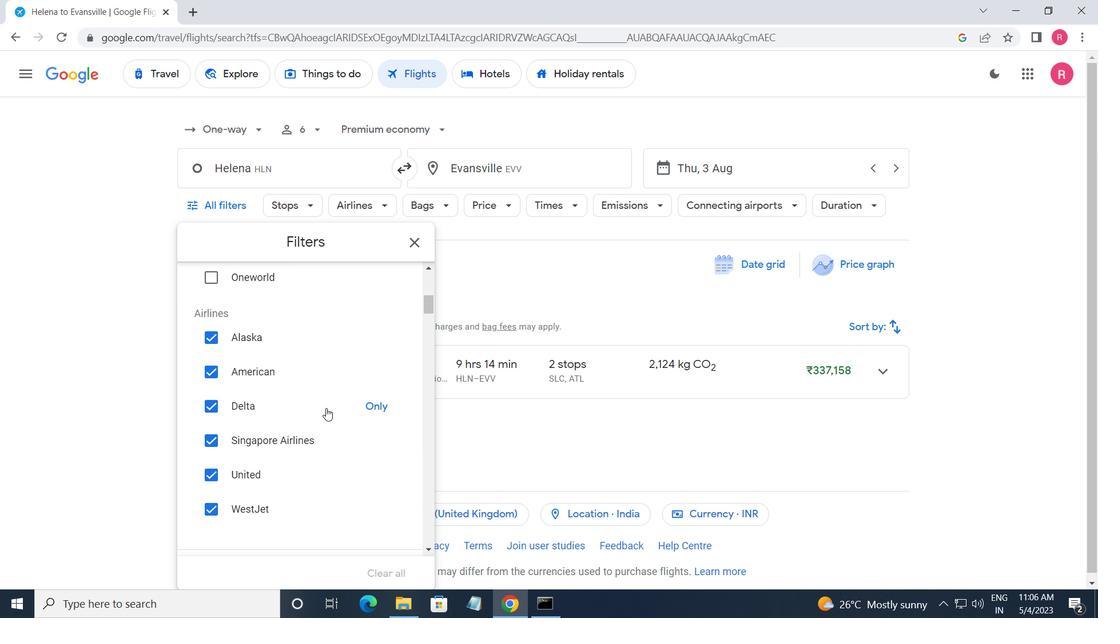 
Action: Mouse scrolled (326, 406) with delta (0, 0)
Screenshot: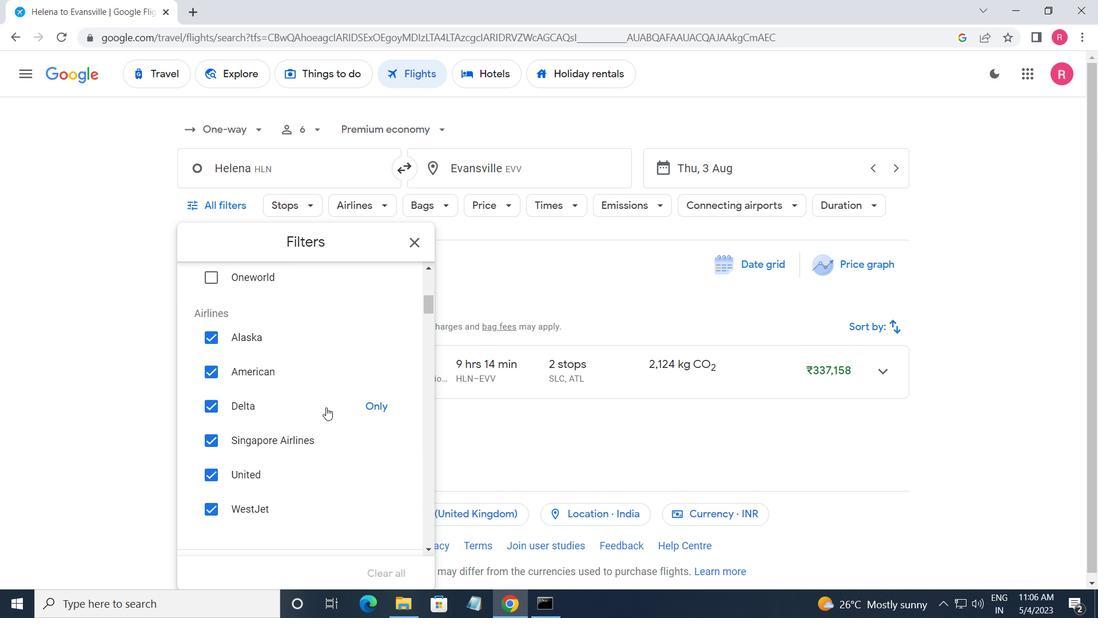 
Action: Mouse moved to (326, 405)
Screenshot: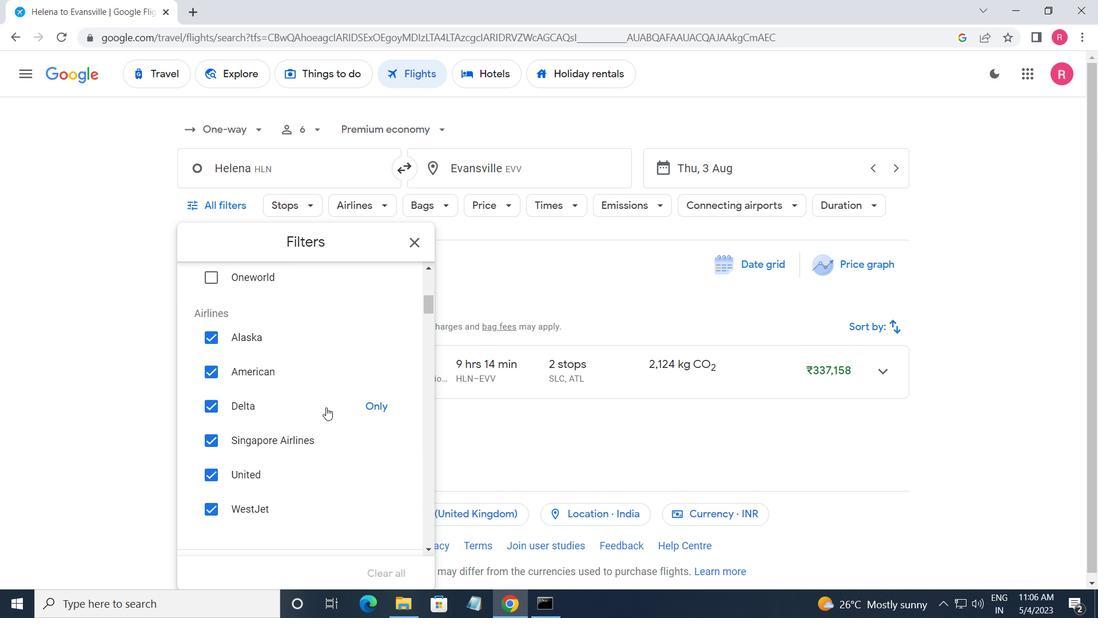 
Action: Mouse scrolled (326, 405) with delta (0, 0)
Screenshot: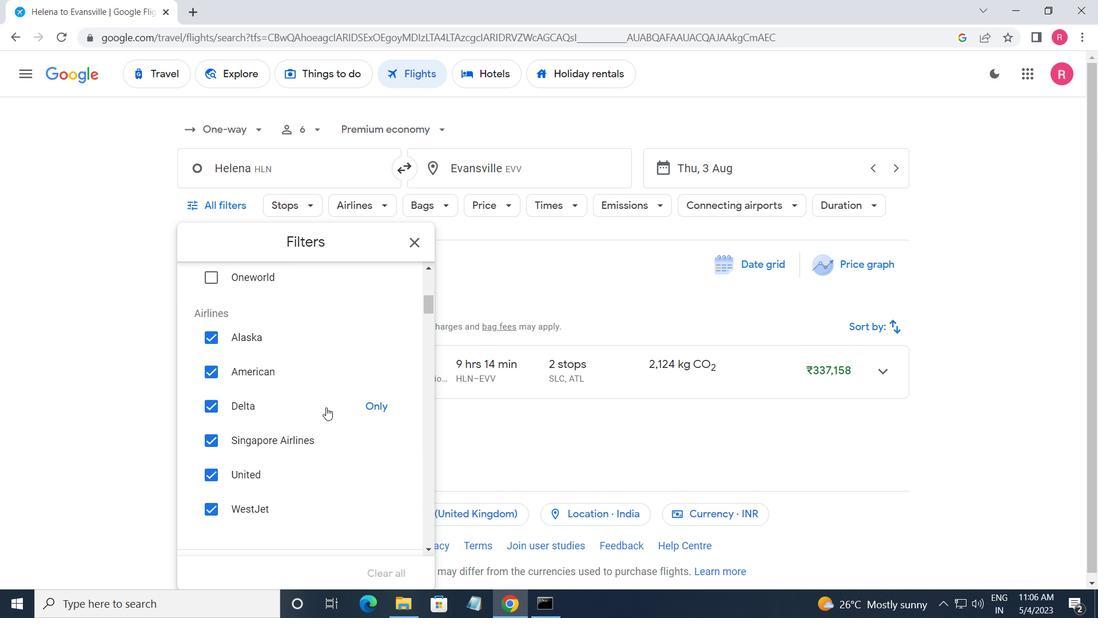
Action: Mouse moved to (326, 404)
Screenshot: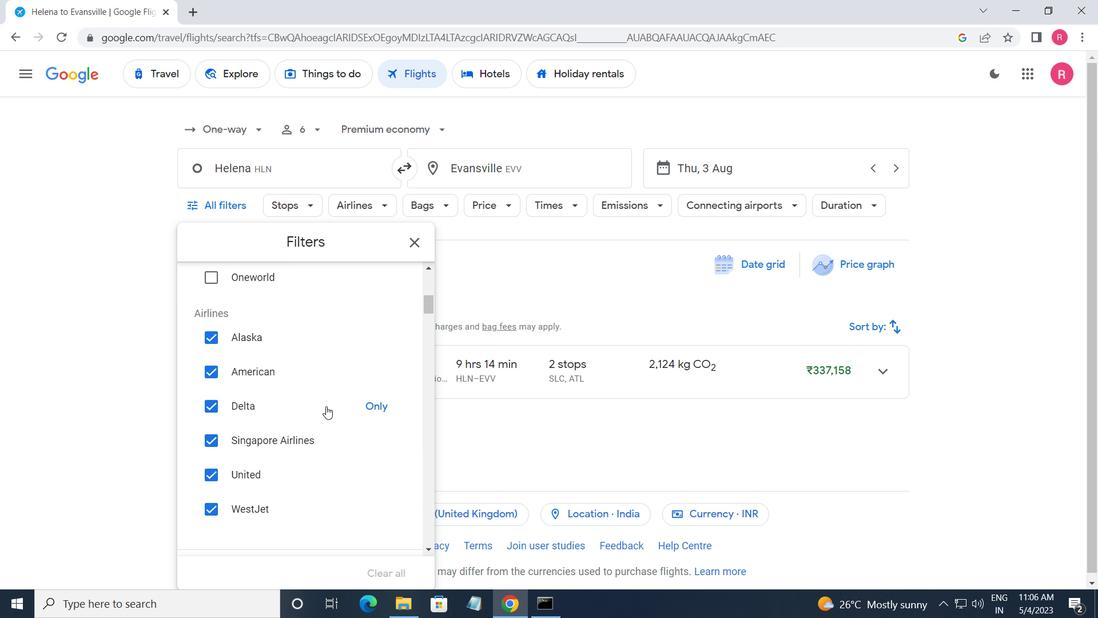 
Action: Mouse scrolled (326, 405) with delta (0, 0)
Screenshot: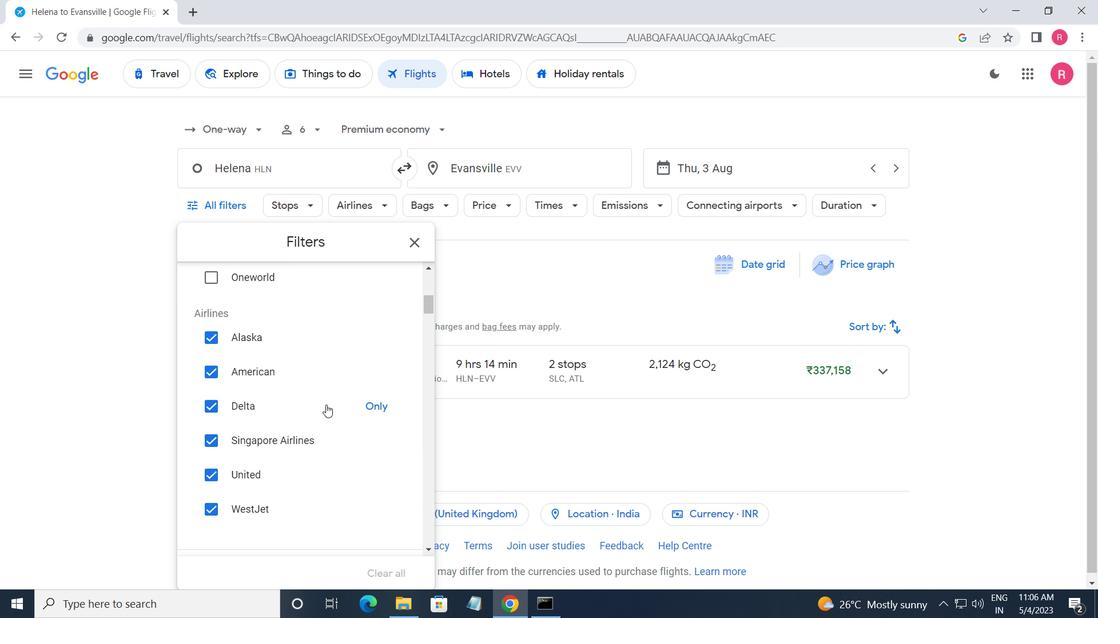 
Action: Mouse moved to (386, 368)
Screenshot: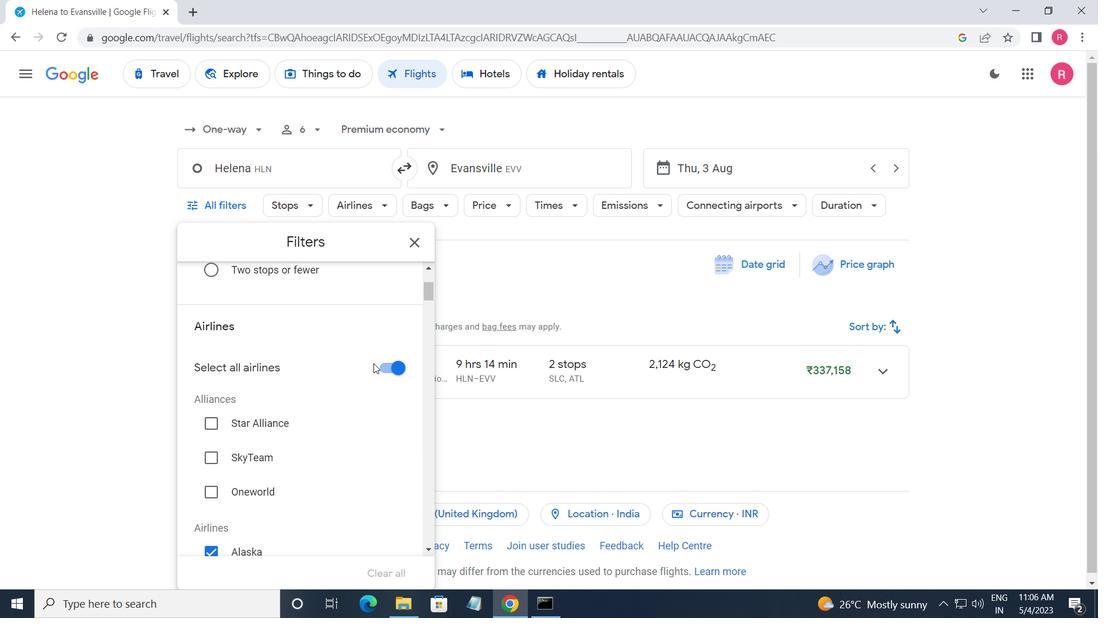 
Action: Mouse pressed left at (386, 368)
Screenshot: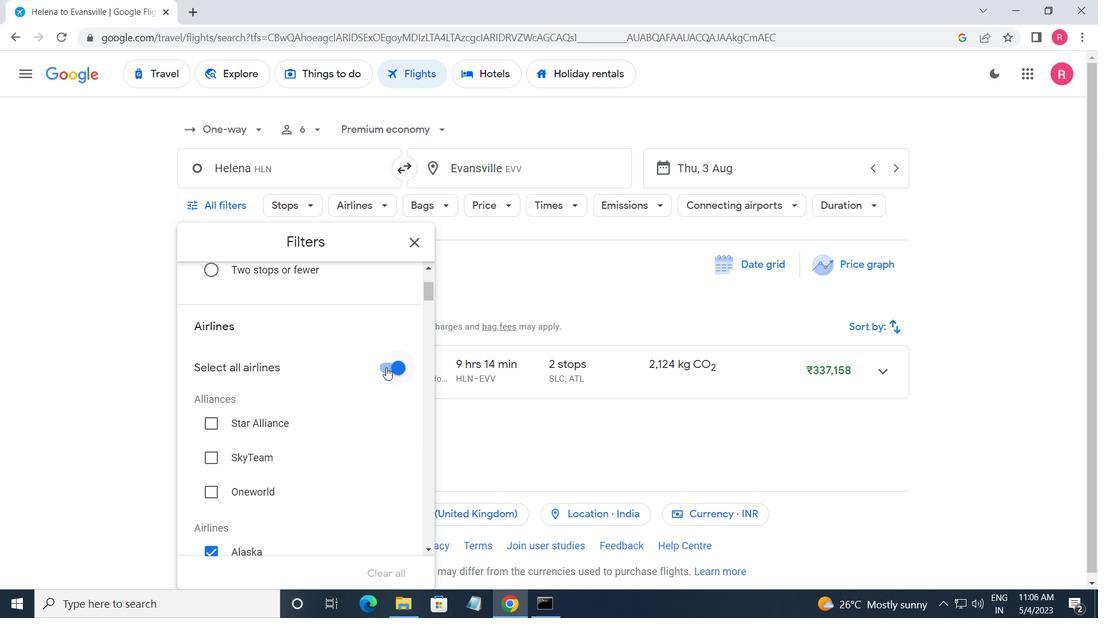 
Action: Mouse moved to (307, 465)
Screenshot: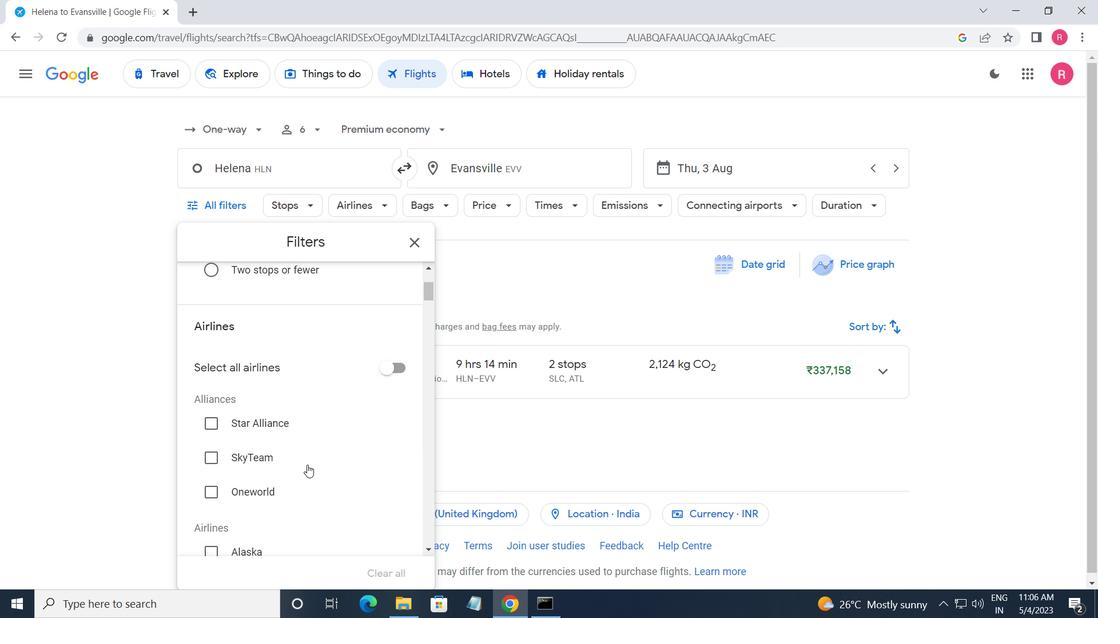 
Action: Mouse scrolled (307, 465) with delta (0, 0)
Screenshot: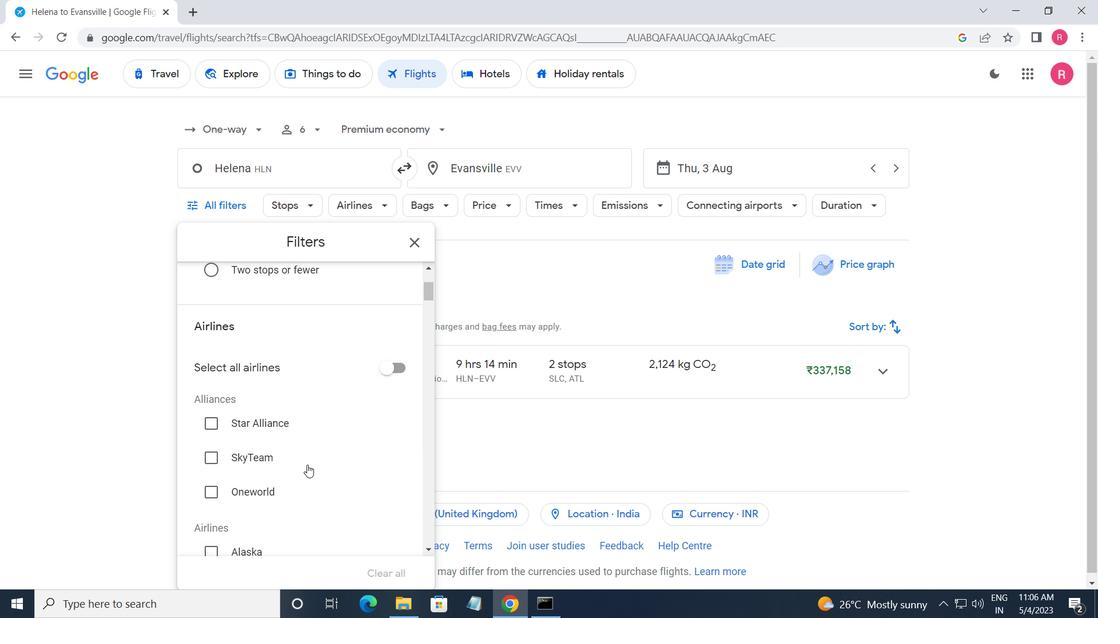 
Action: Mouse scrolled (307, 465) with delta (0, 0)
Screenshot: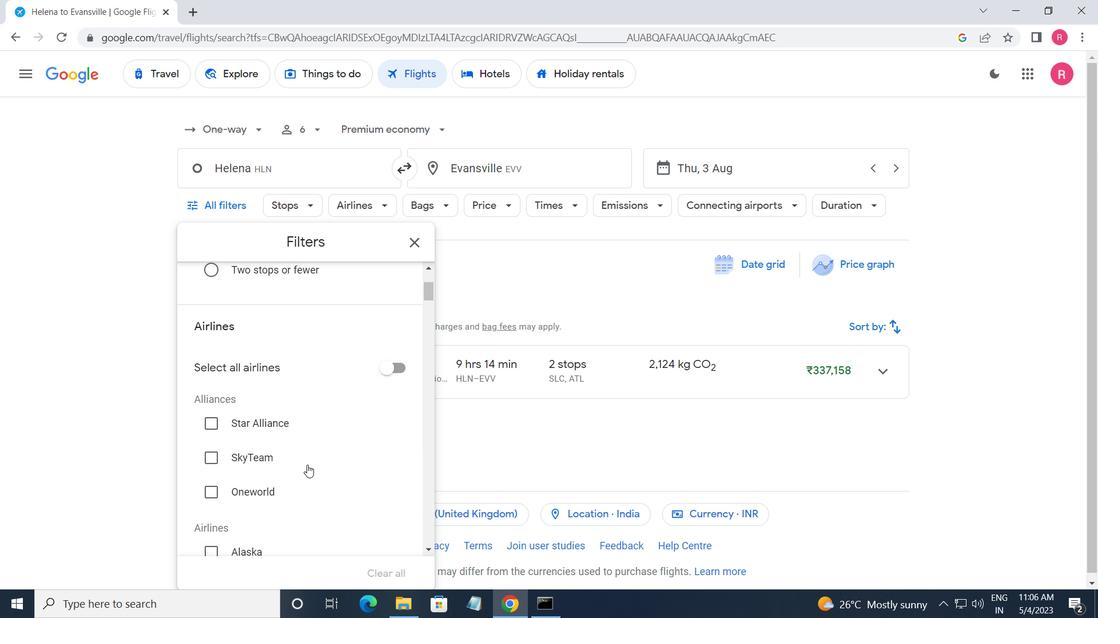 
Action: Mouse scrolled (307, 465) with delta (0, 0)
Screenshot: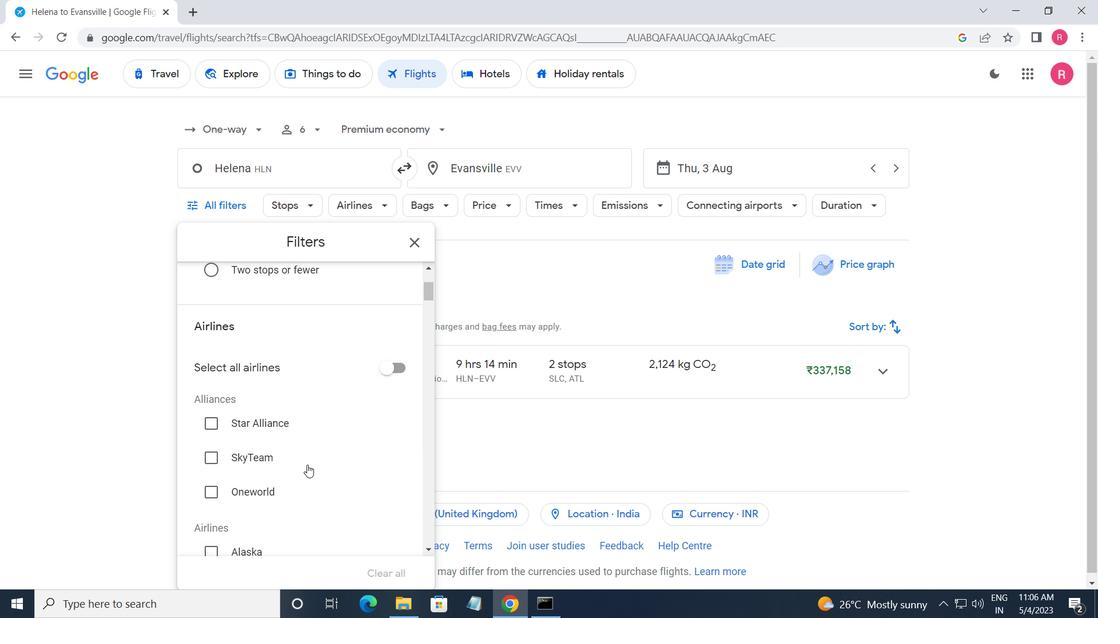 
Action: Mouse scrolled (307, 465) with delta (0, 0)
Screenshot: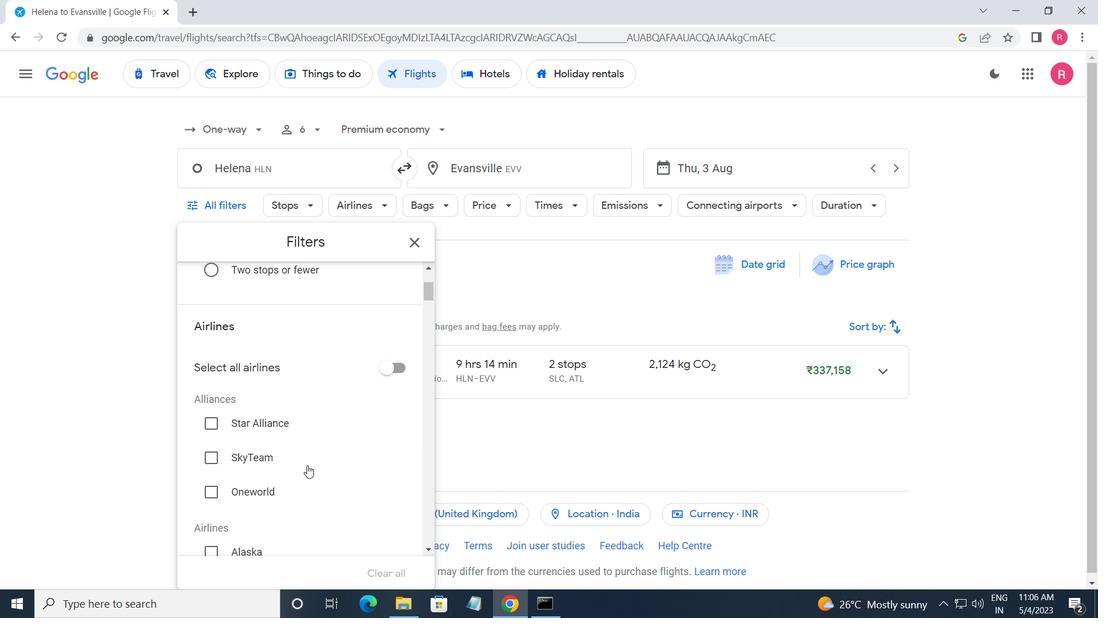
Action: Mouse moved to (307, 465)
Screenshot: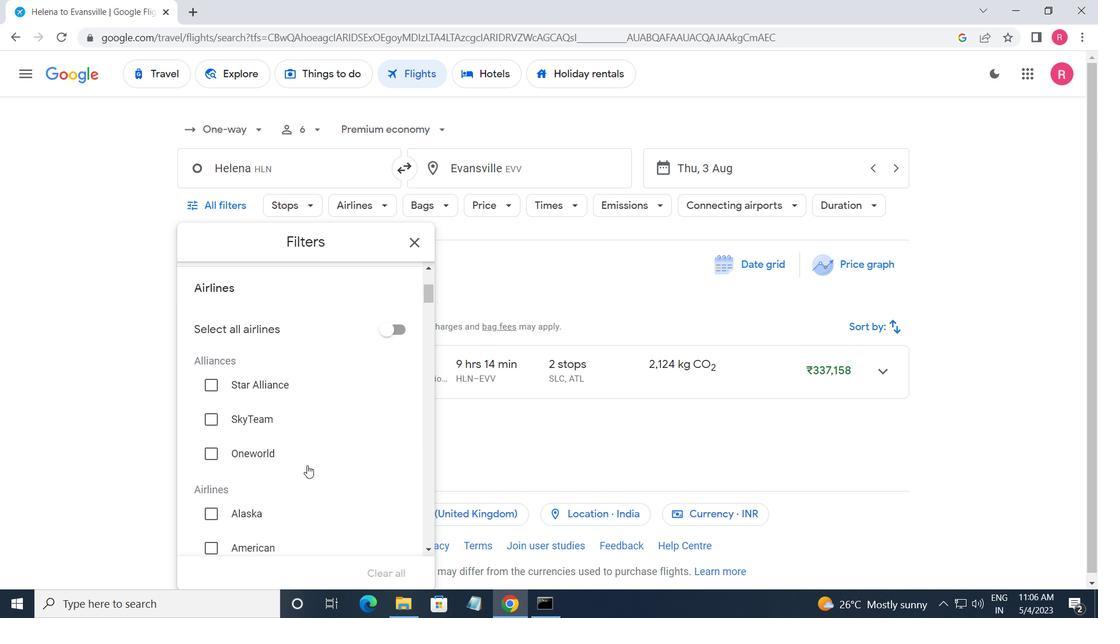 
Action: Mouse scrolled (307, 465) with delta (0, 0)
Screenshot: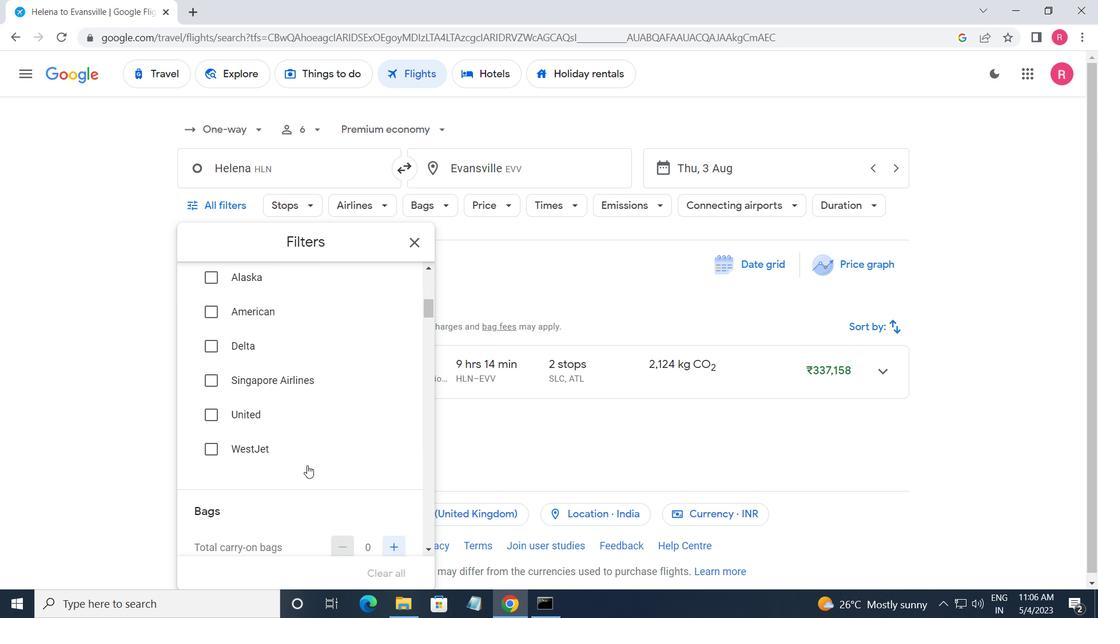 
Action: Mouse scrolled (307, 465) with delta (0, 0)
Screenshot: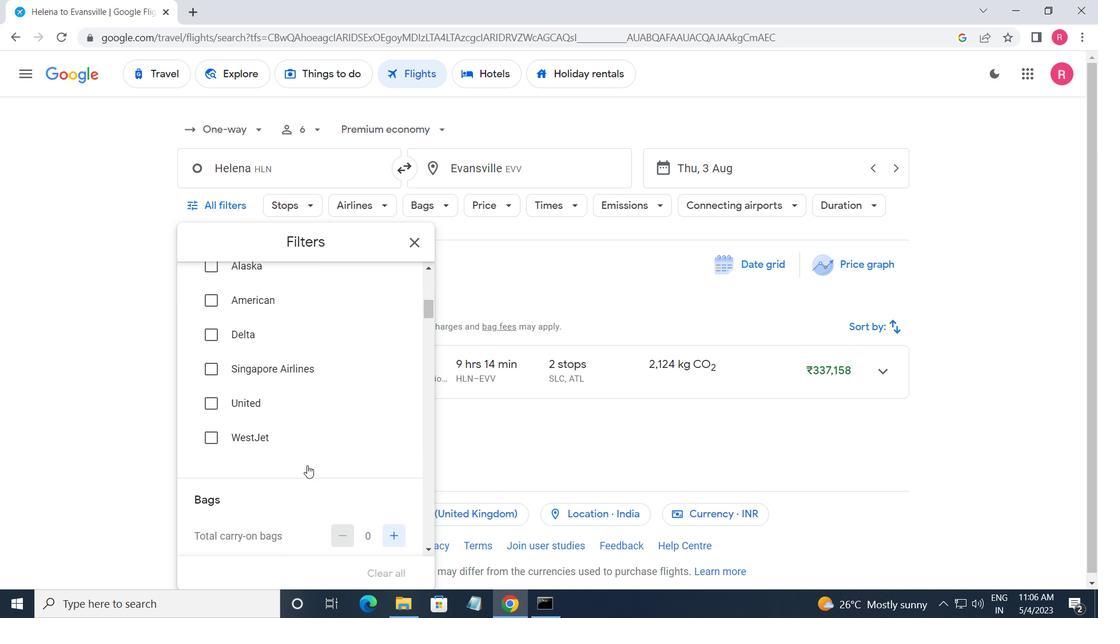 
Action: Mouse moved to (393, 394)
Screenshot: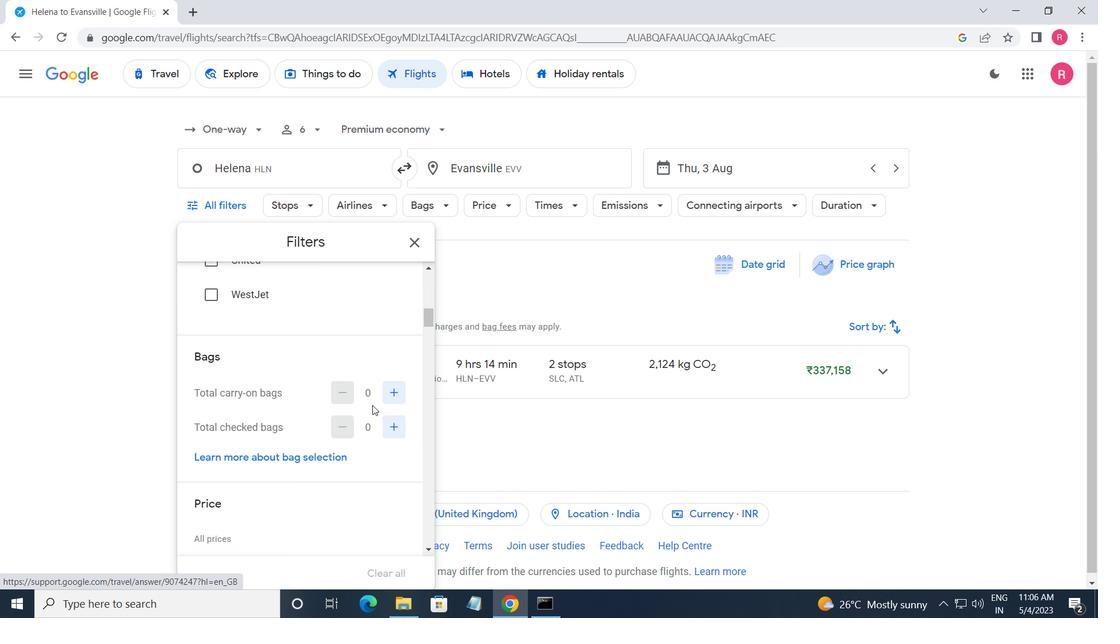 
Action: Mouse pressed left at (393, 394)
Screenshot: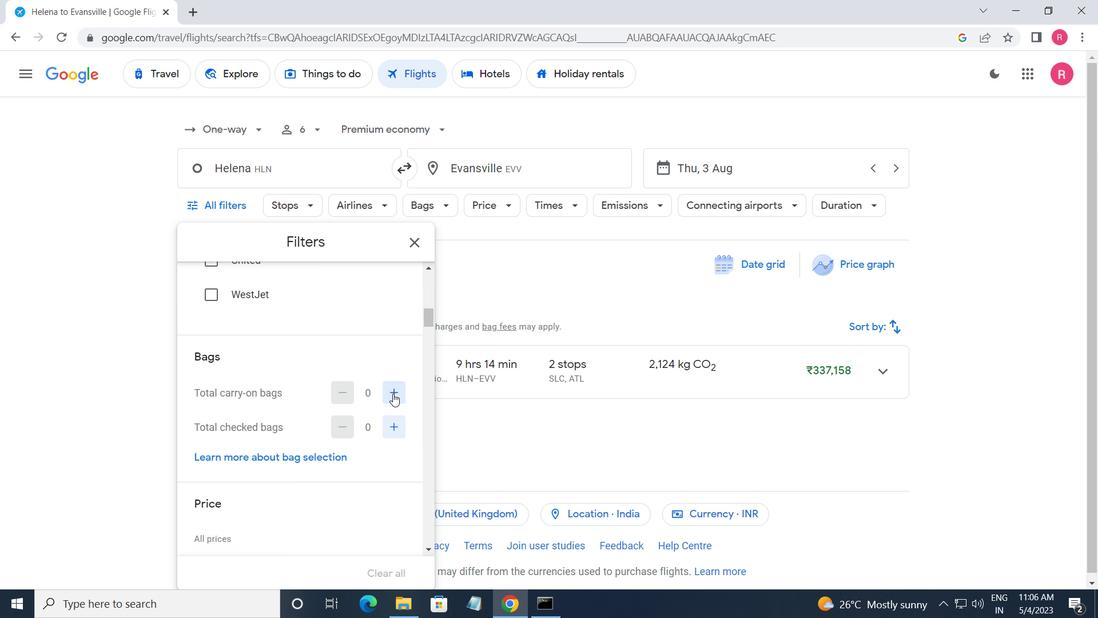 
Action: Mouse moved to (393, 395)
Screenshot: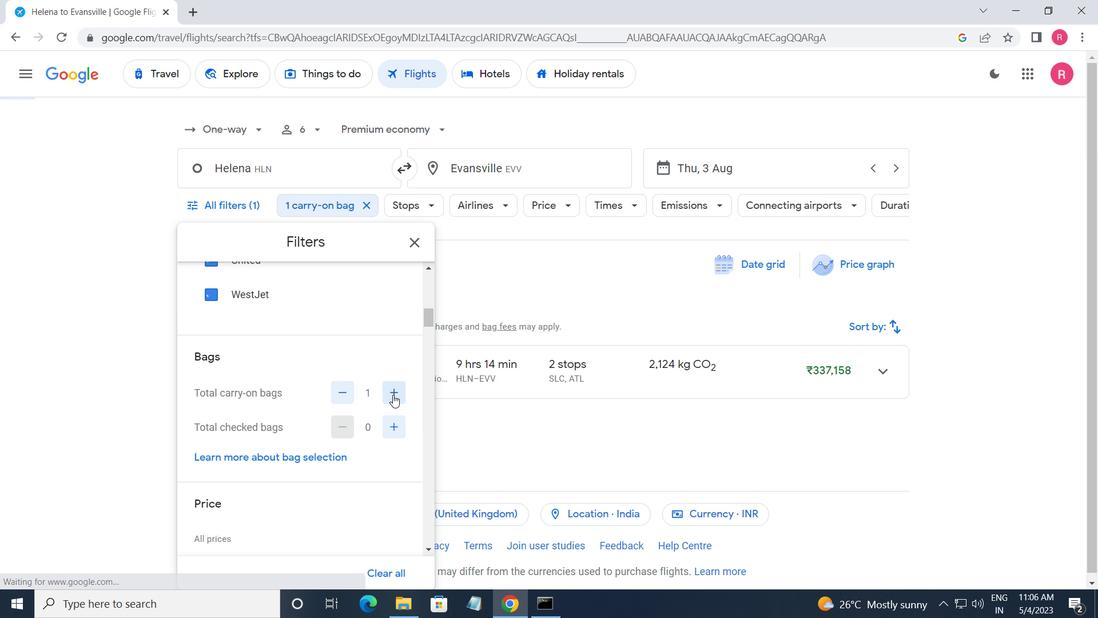 
Action: Mouse scrolled (393, 394) with delta (0, 0)
Screenshot: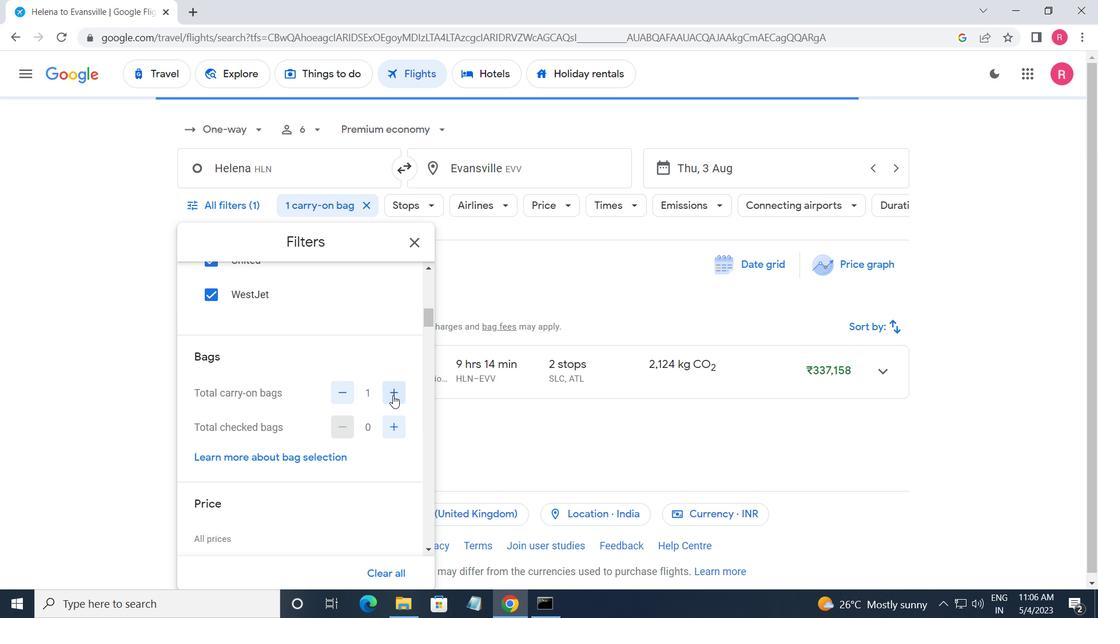 
Action: Mouse scrolled (393, 394) with delta (0, 0)
Screenshot: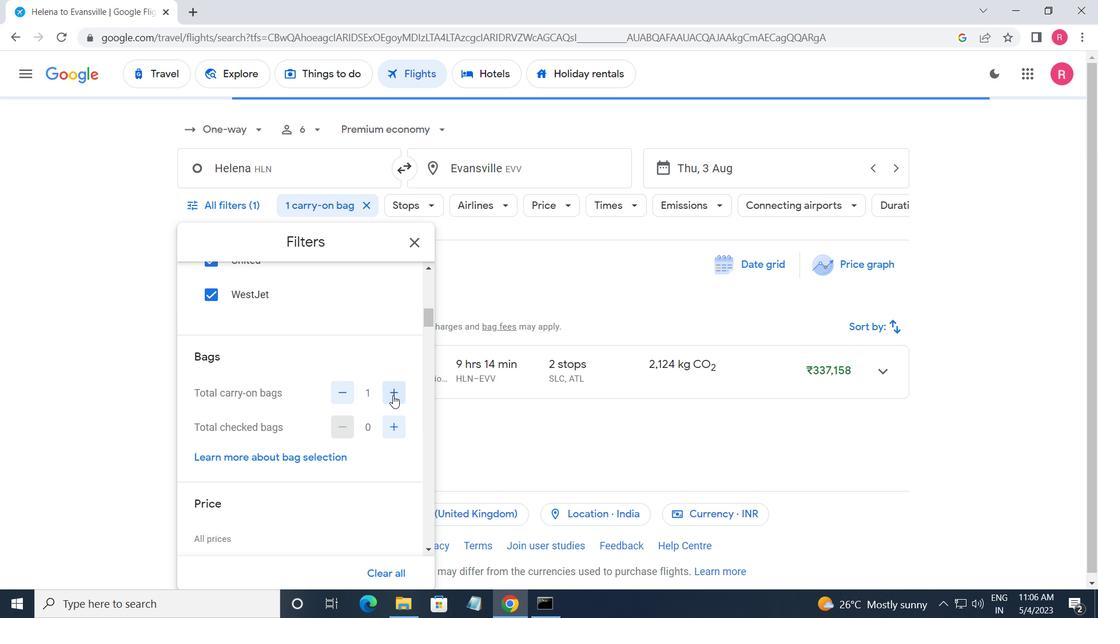 
Action: Mouse moved to (399, 421)
Screenshot: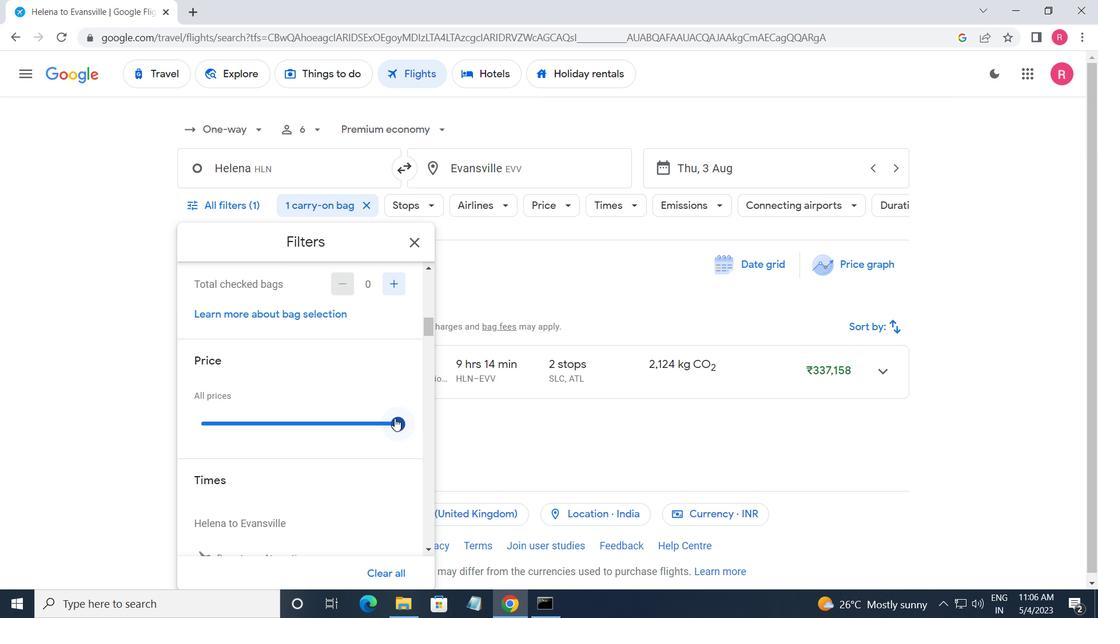
Action: Mouse pressed left at (399, 421)
Screenshot: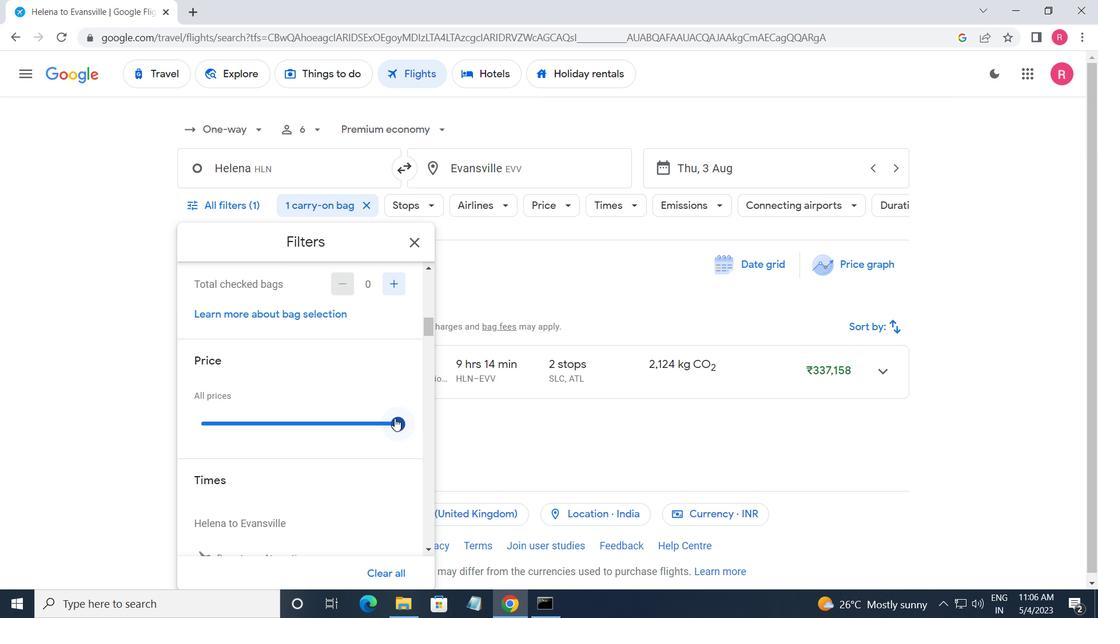 
Action: Mouse moved to (254, 427)
Screenshot: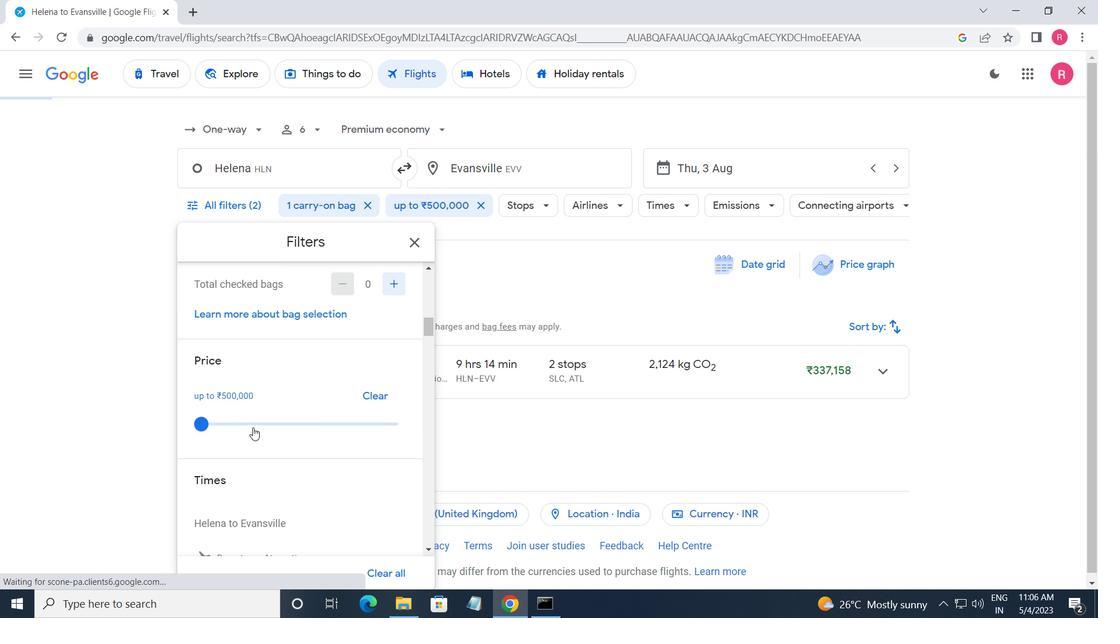 
Action: Mouse scrolled (254, 426) with delta (0, 0)
Screenshot: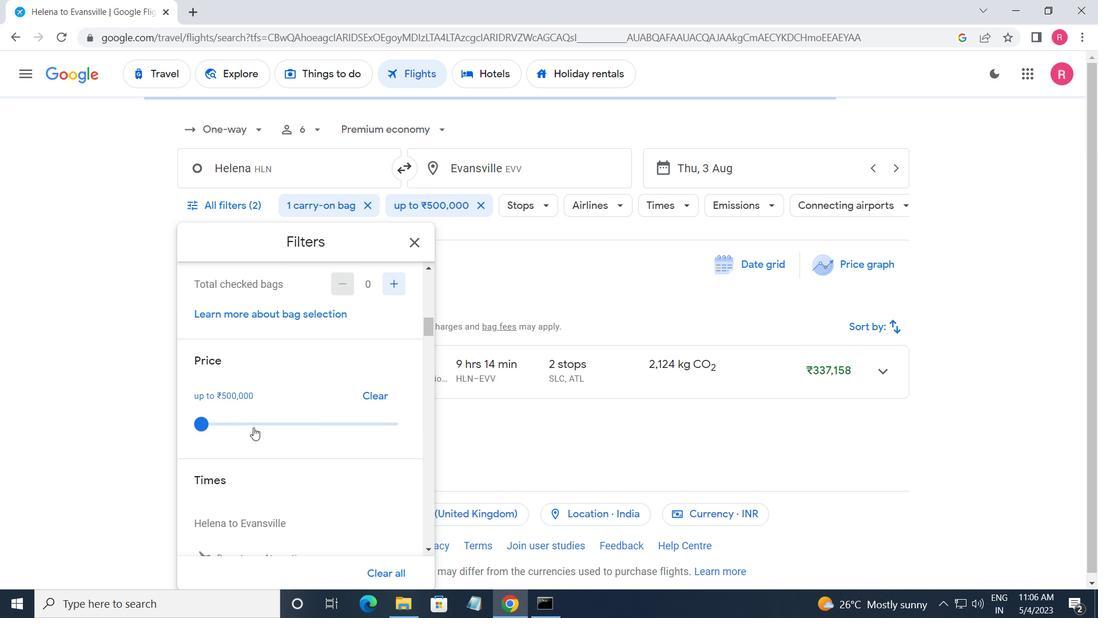 
Action: Mouse scrolled (254, 426) with delta (0, 0)
Screenshot: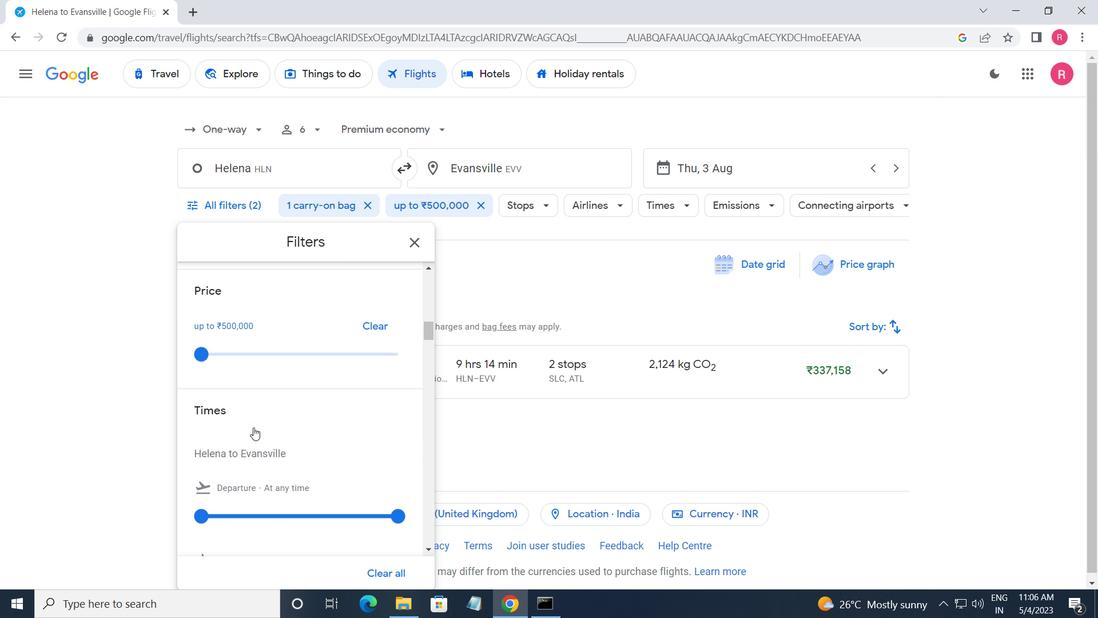 
Action: Mouse moved to (206, 445)
Screenshot: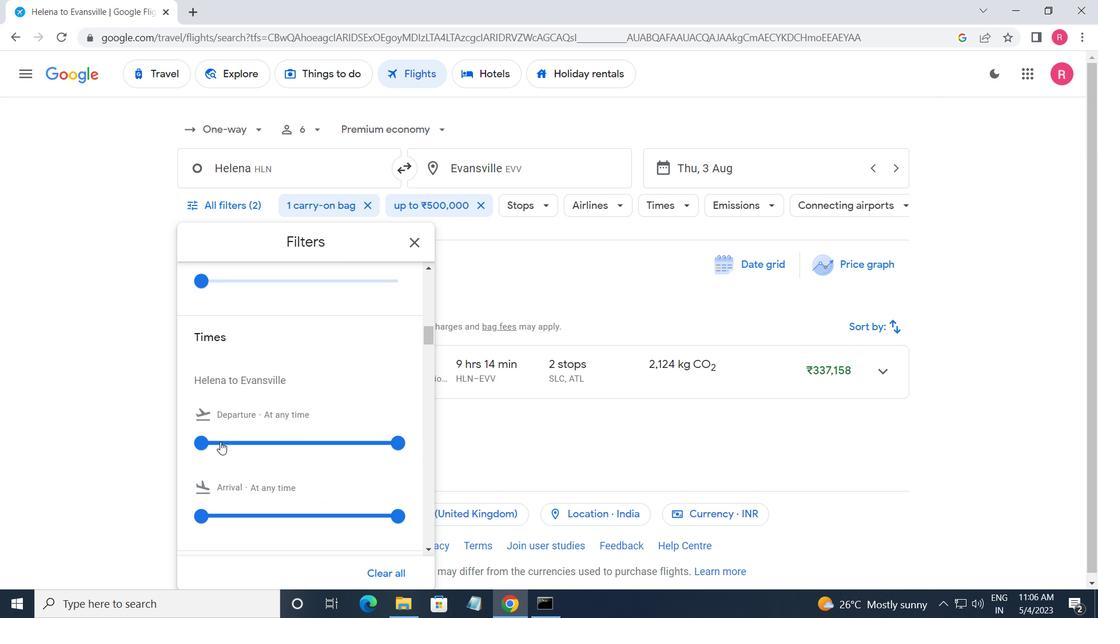
Action: Mouse pressed left at (206, 445)
Screenshot: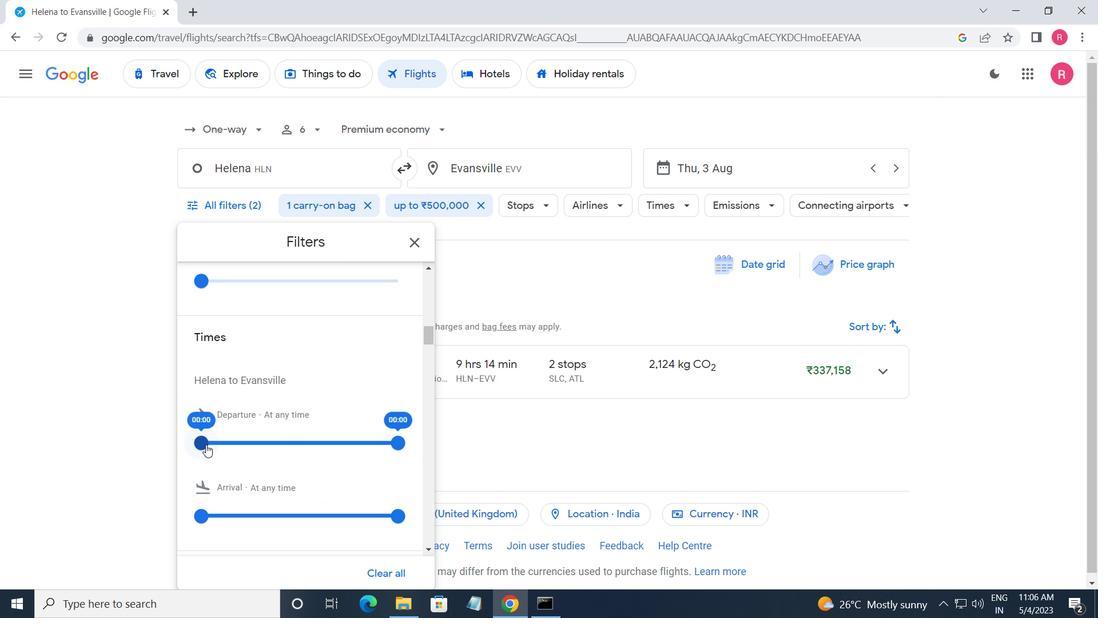 
Action: Mouse moved to (396, 443)
Screenshot: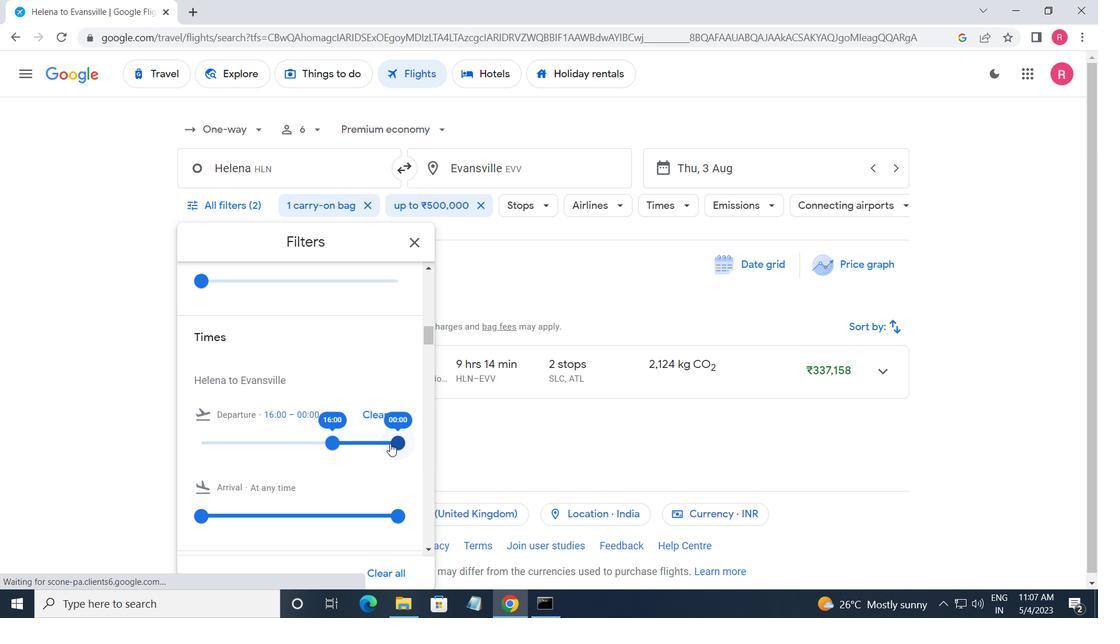 
Action: Mouse pressed left at (396, 443)
Screenshot: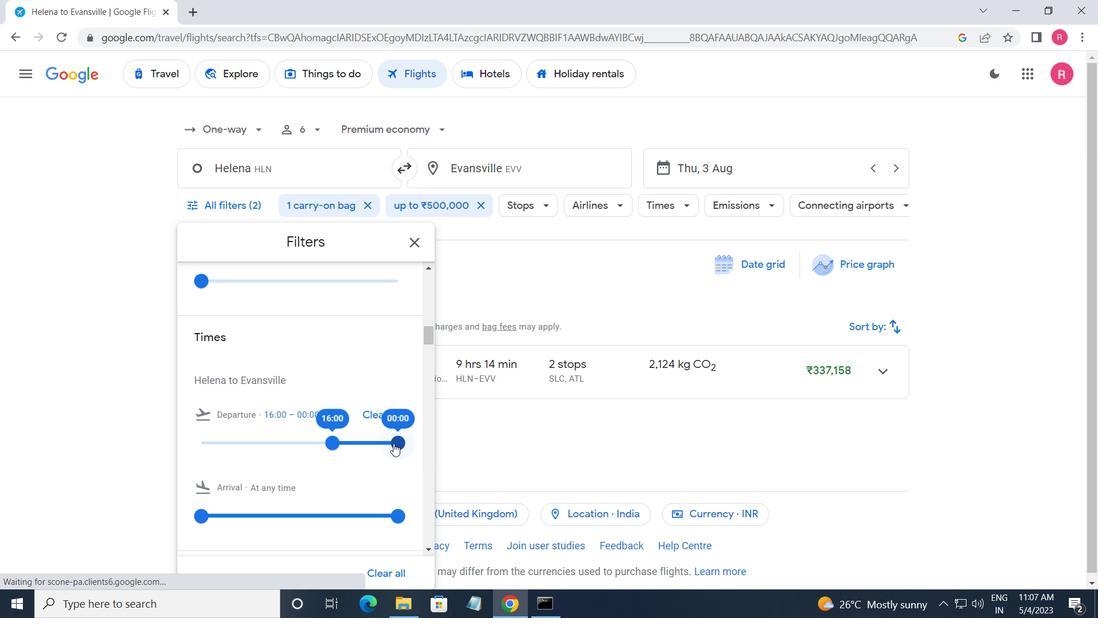 
Action: Mouse moved to (413, 241)
Screenshot: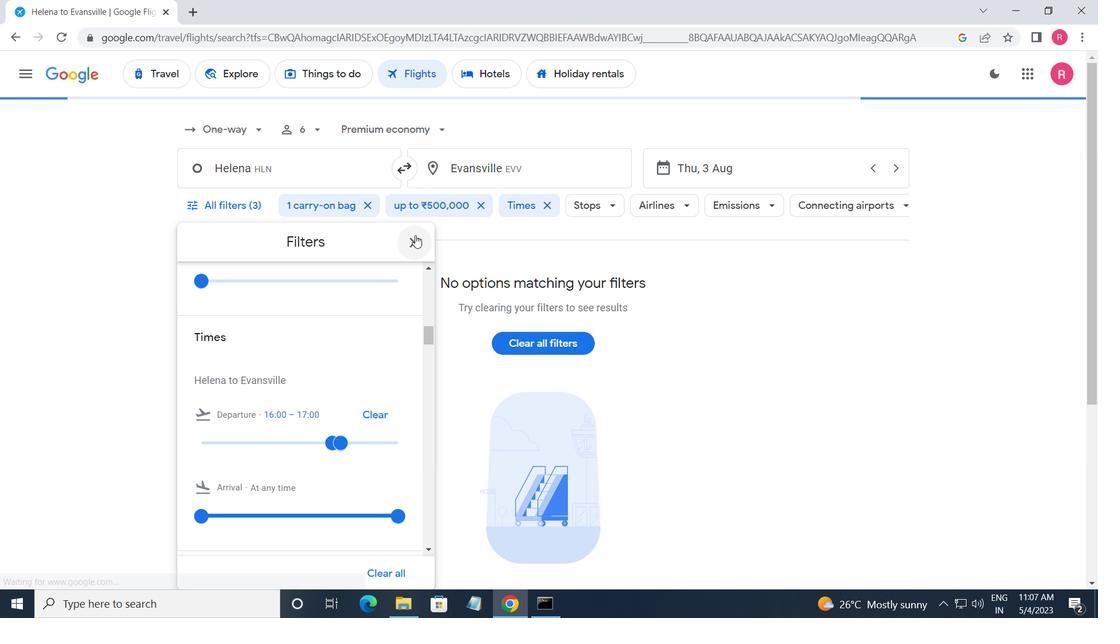 
Action: Mouse pressed left at (413, 241)
Screenshot: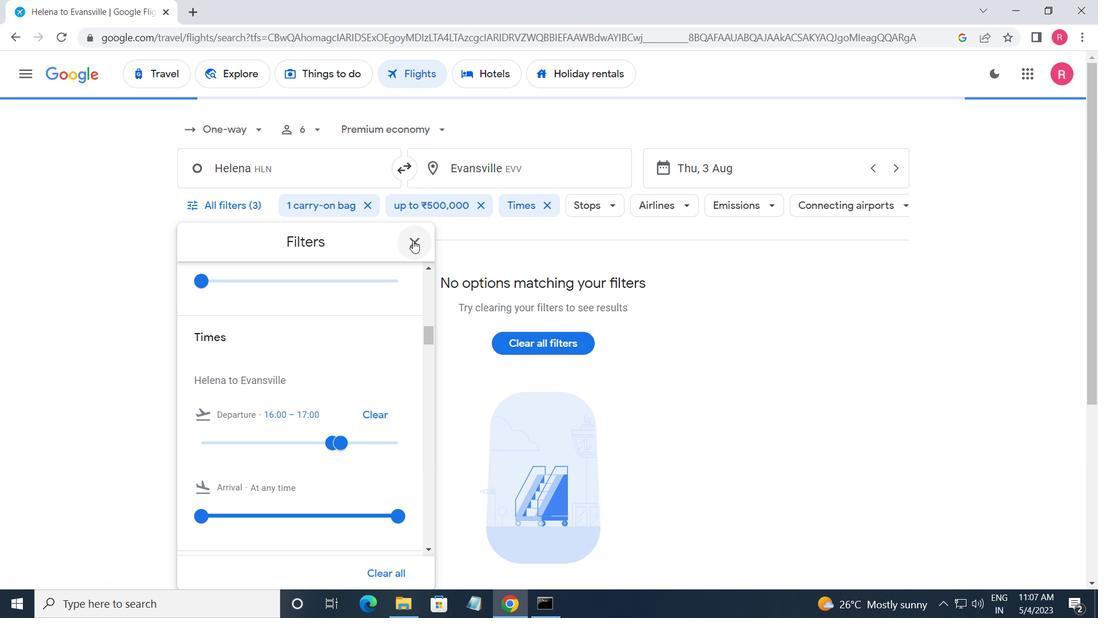 
Action: Mouse moved to (417, 283)
Screenshot: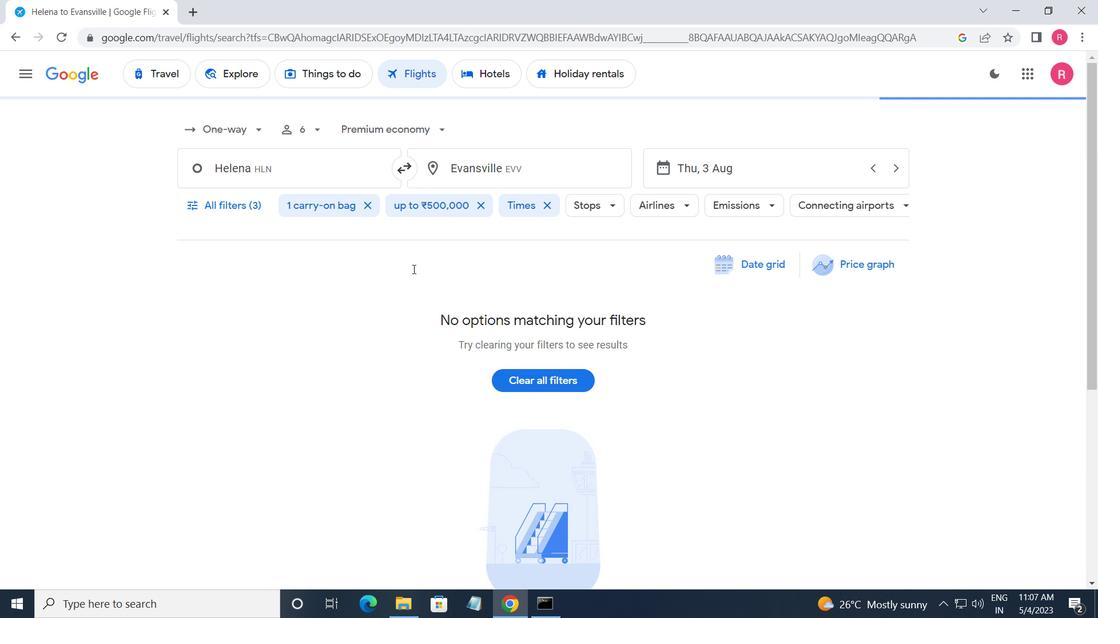 
